 Task: Add an event with the title Casual Team Building Game, date '2024/05/21', time 7:50 AM to 9:50 AM, logged in from the account softage.10@softage.netand send the event invitation to softage.1@softage.net and softage.2@softage.net. Set a reminder for the event 1 hour before
Action: Mouse moved to (118, 135)
Screenshot: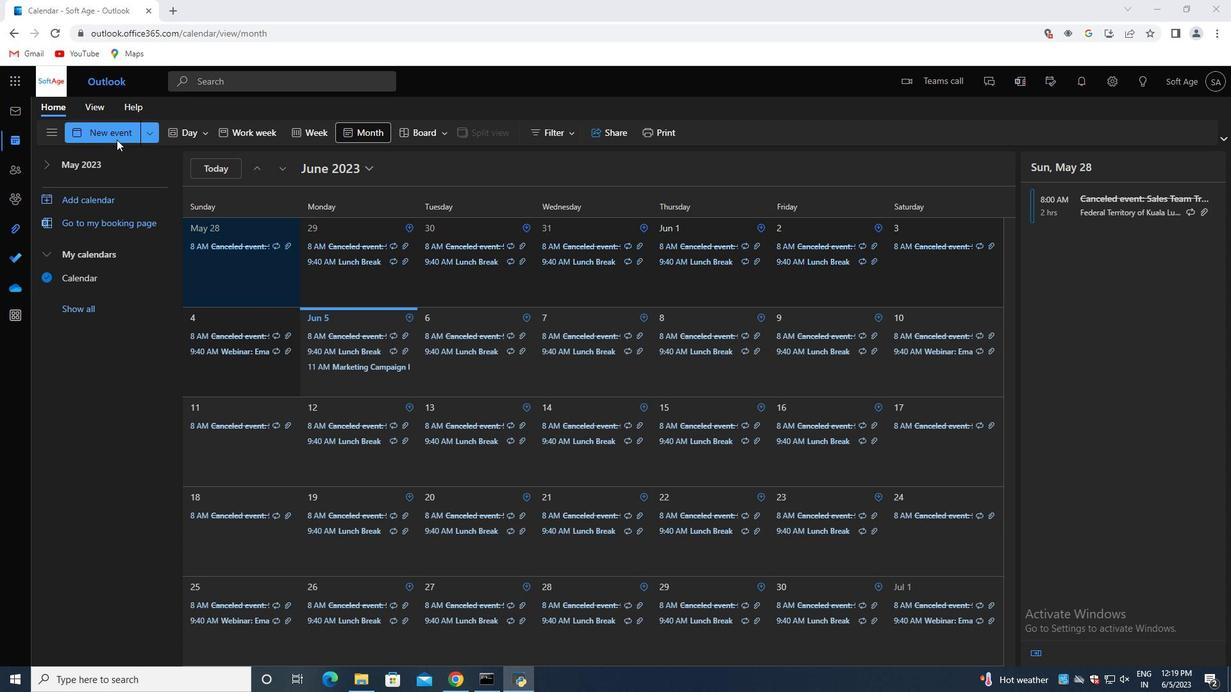 
Action: Mouse pressed left at (118, 135)
Screenshot: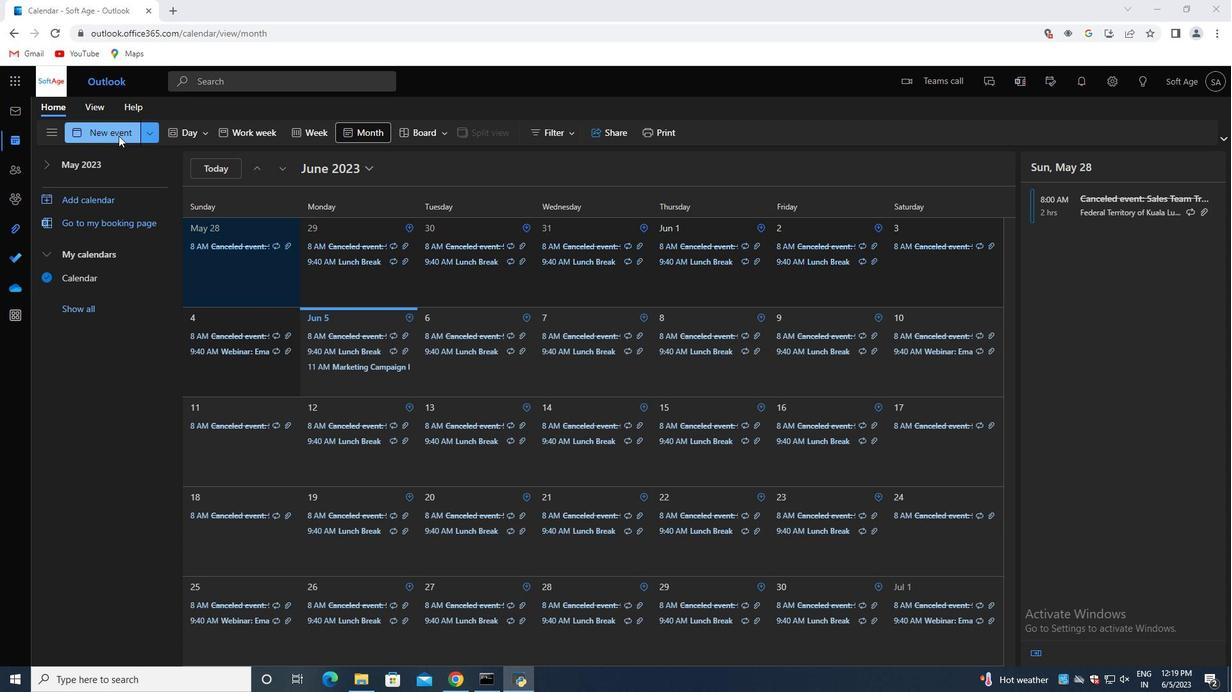 
Action: Mouse moved to (341, 214)
Screenshot: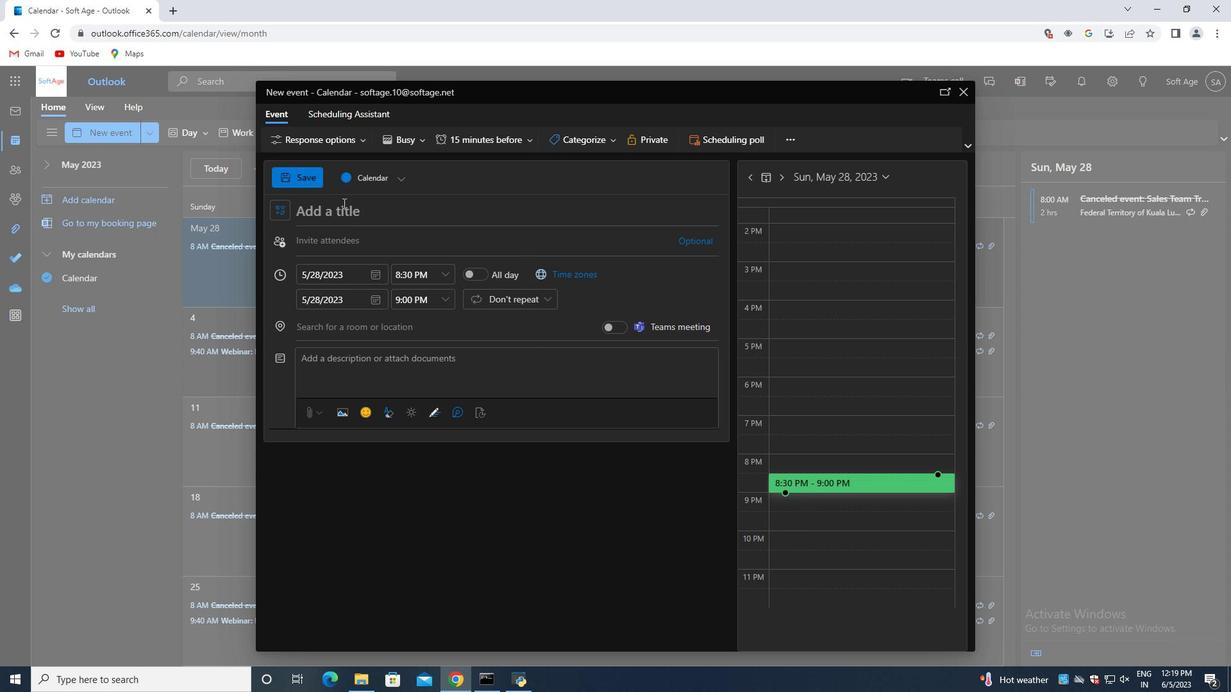
Action: Mouse pressed left at (341, 214)
Screenshot: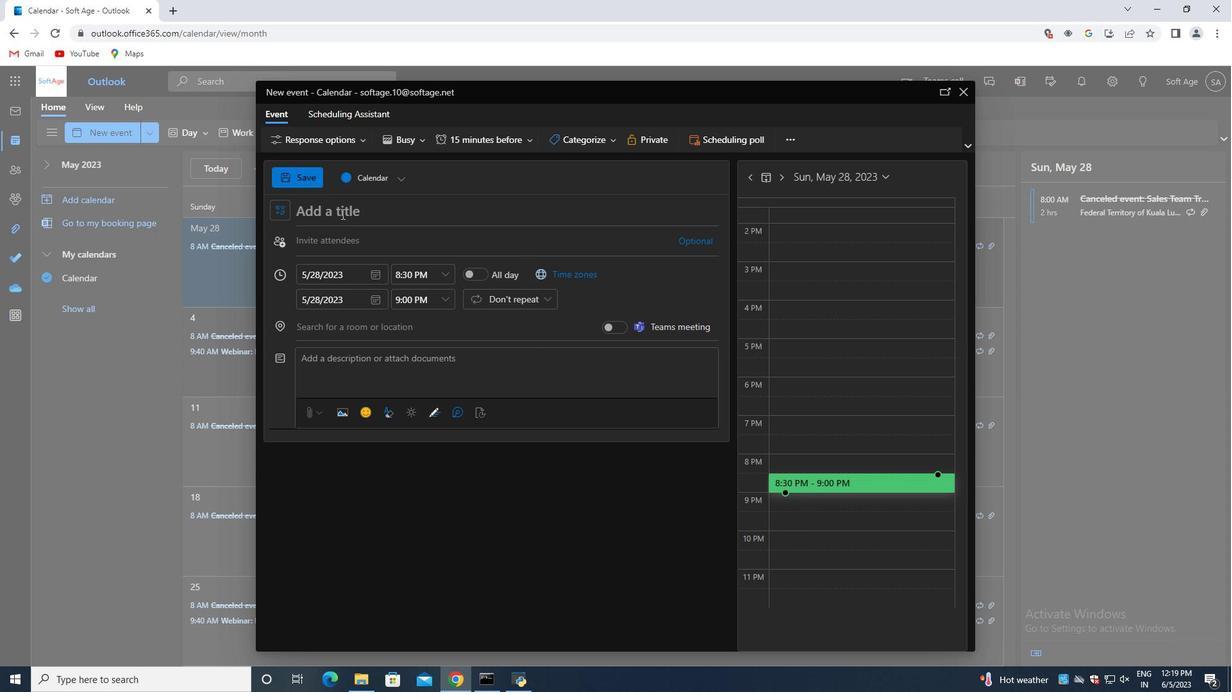 
Action: Key pressed <Key.shift>Casual<Key.space><Key.shift>Team<Key.space><Key.shift><Key.shift><Key.shift><Key.shift><Key.shift><Key.shift><Key.shift><Key.shift><Key.shift><Key.shift><Key.shift><Key.shift><Key.shift><Key.shift><Key.shift><Key.shift><Key.shift><Key.shift><Key.shift><Key.shift><Key.shift><Key.shift><Key.shift><Key.shift><Key.shift><Key.shift><Key.shift><Key.shift><Key.shift><Key.shift><Key.shift><Key.shift><Key.shift><Key.shift><Key.shift><Key.shift><Key.shift><Key.shift><Key.shift><Key.shift><Key.shift><Key.shift><Key.shift><Key.shift><Key.shift><Key.shift><Key.shift><Key.shift><Key.shift><Key.shift><Key.shift><Key.shift><Key.shift><Key.shift><Key.shift><Key.shift><Key.shift>Building<Key.space><Key.shift>Game
Screenshot: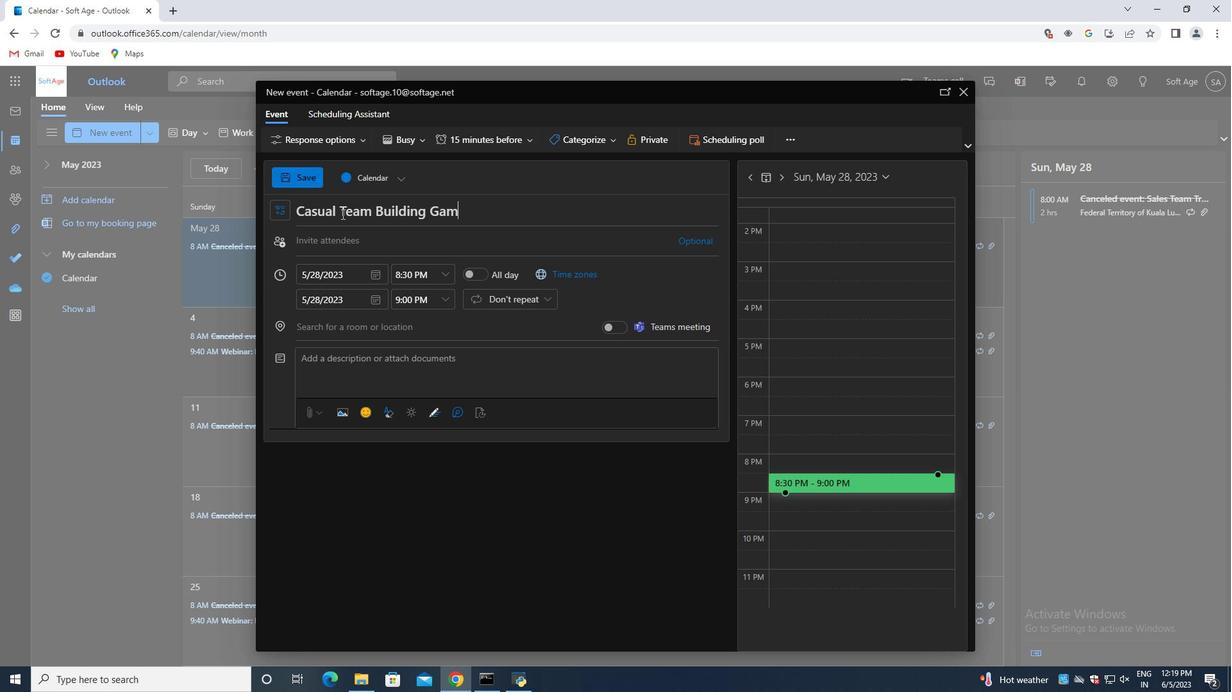 
Action: Mouse moved to (377, 275)
Screenshot: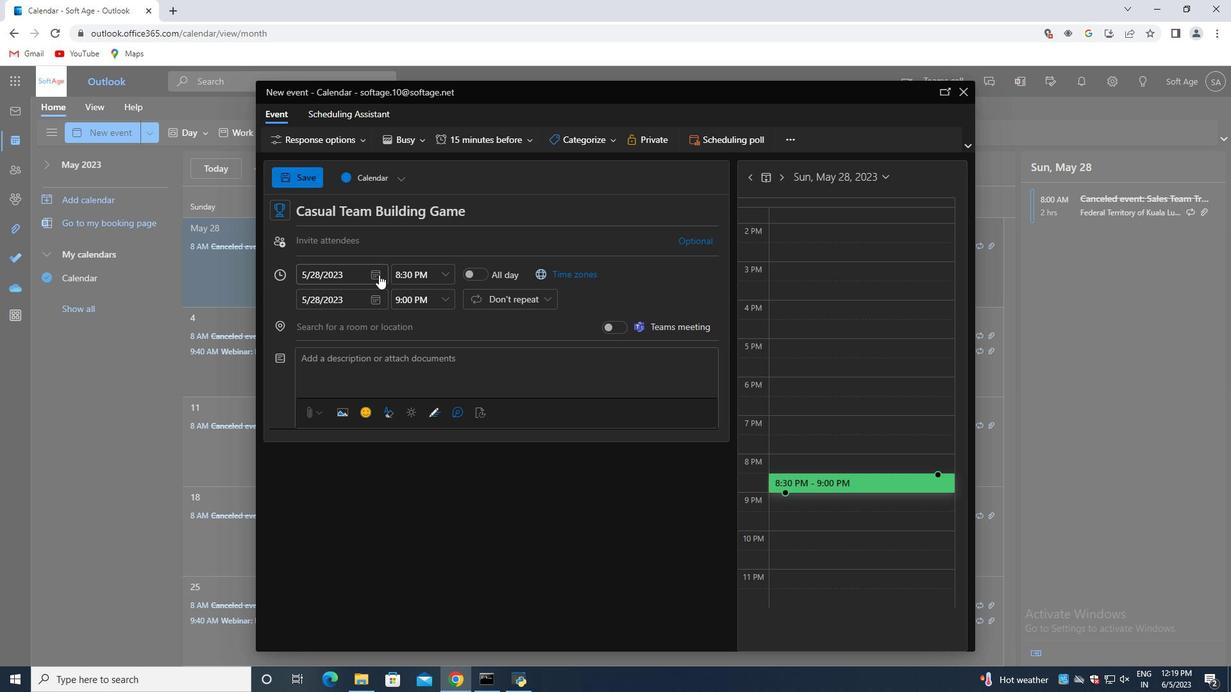 
Action: Mouse pressed left at (377, 275)
Screenshot: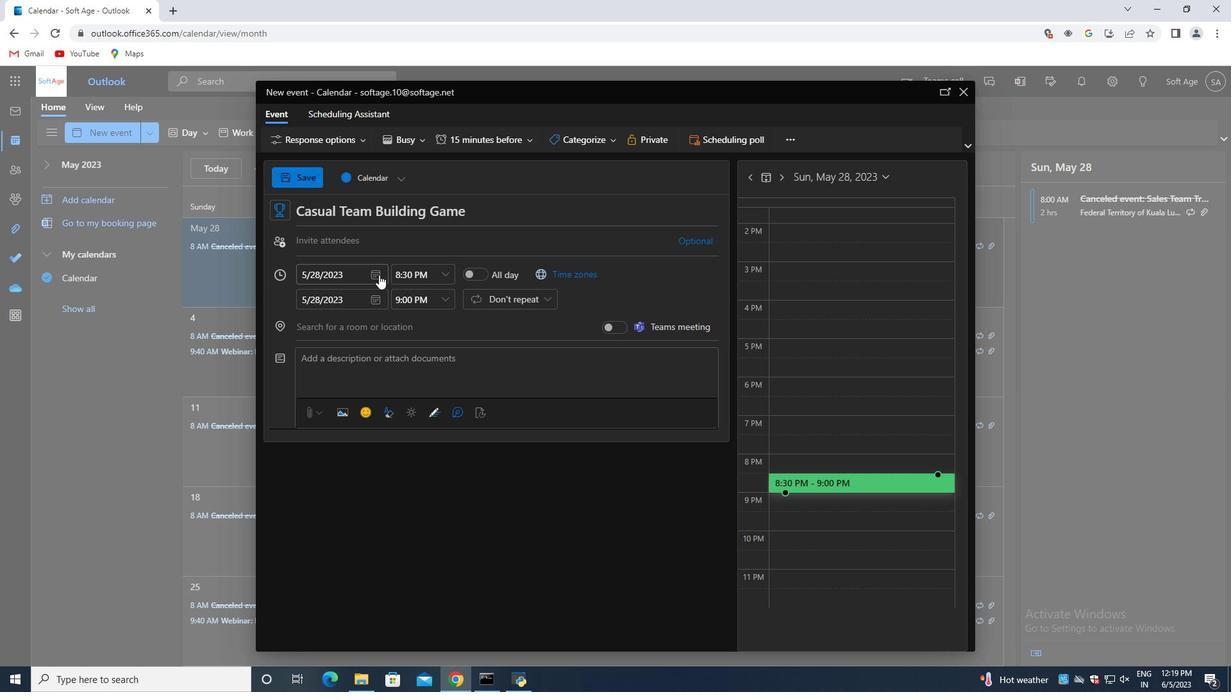 
Action: Mouse moved to (423, 302)
Screenshot: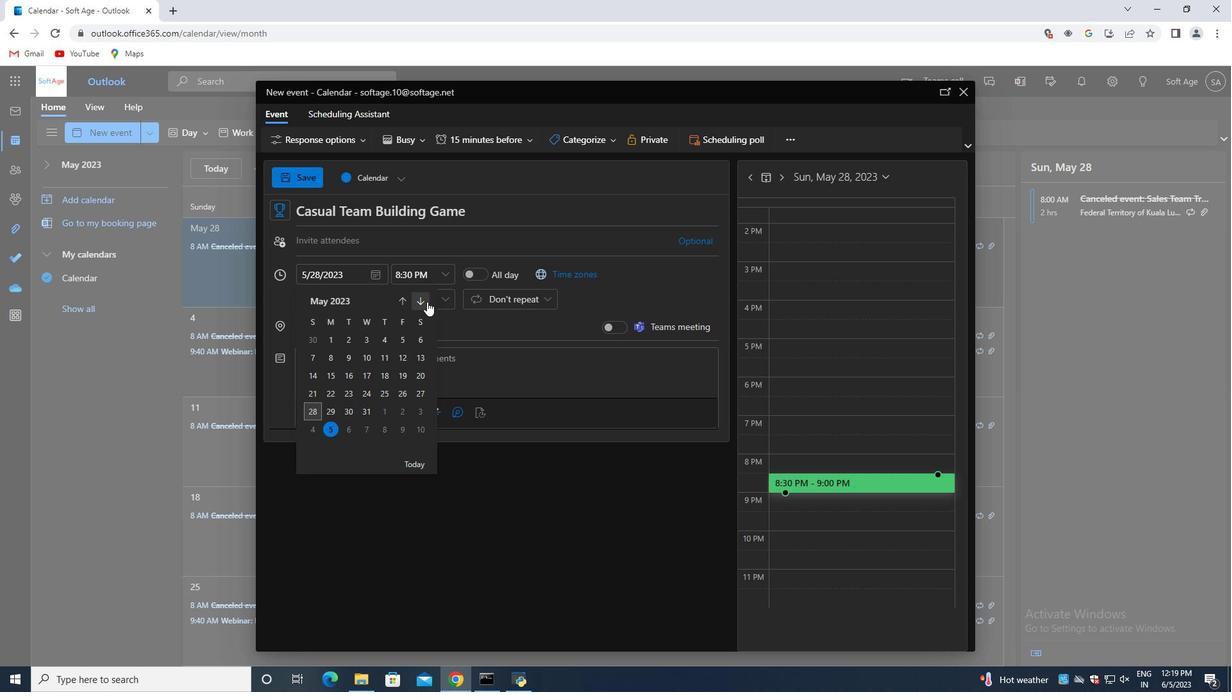 
Action: Mouse pressed left at (423, 302)
Screenshot: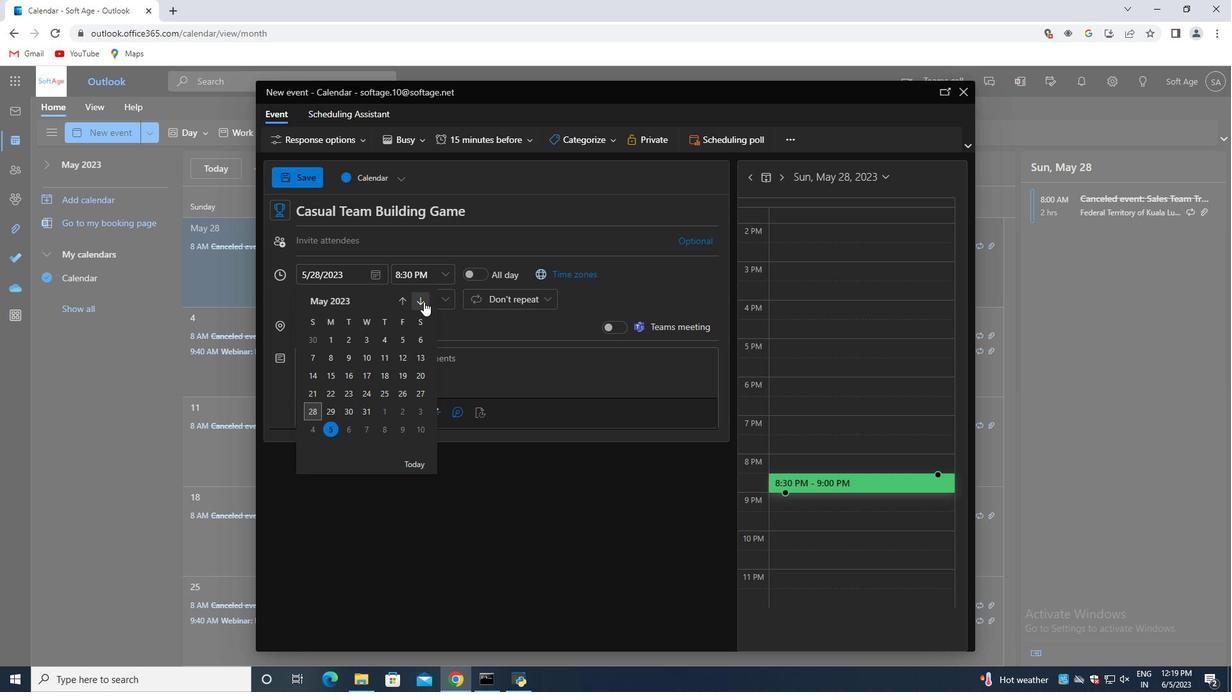 
Action: Mouse pressed left at (423, 302)
Screenshot: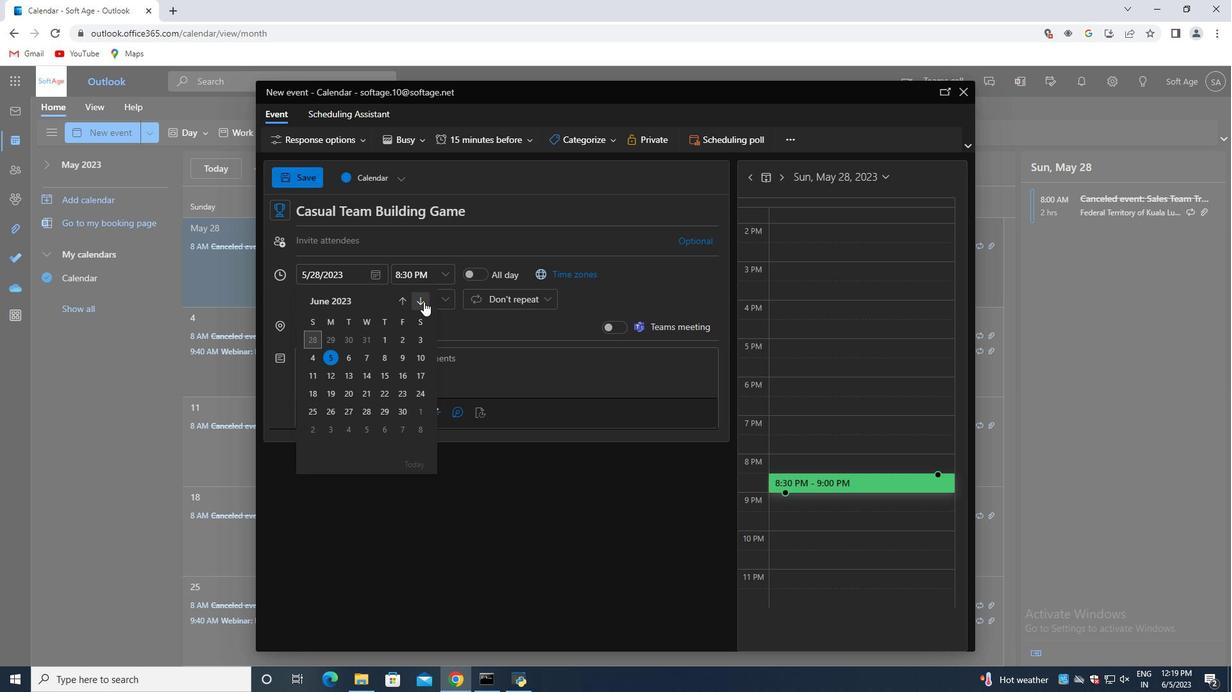 
Action: Mouse pressed left at (423, 302)
Screenshot: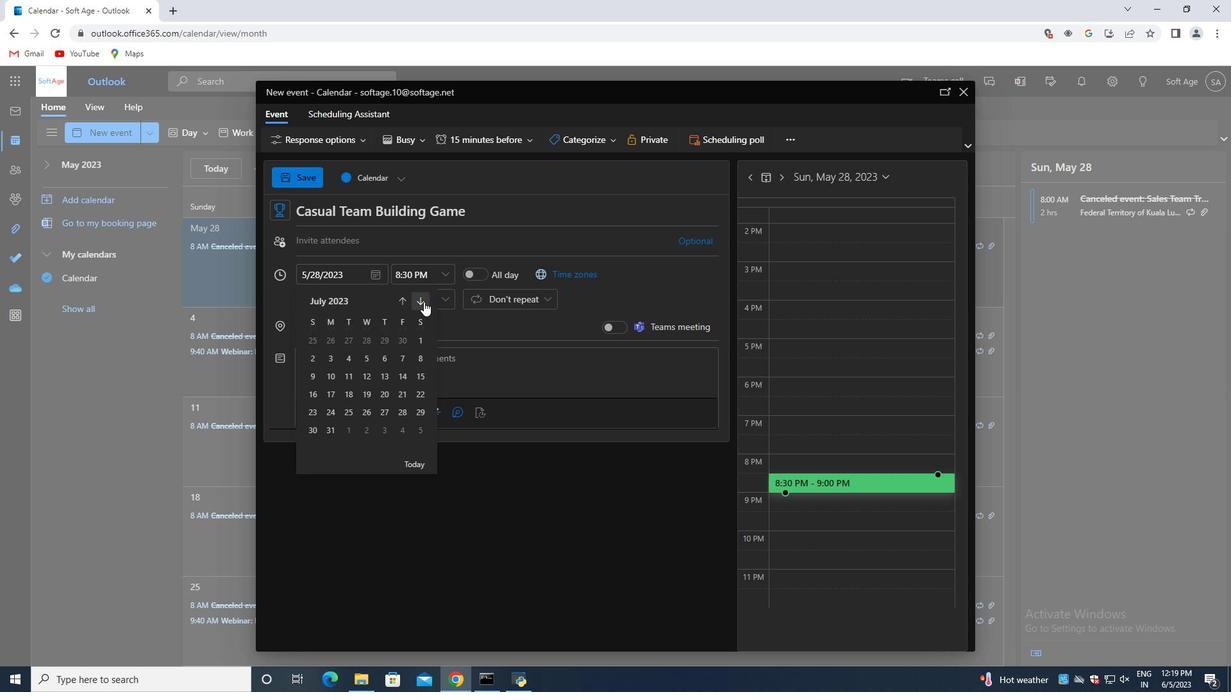 
Action: Mouse pressed left at (423, 302)
Screenshot: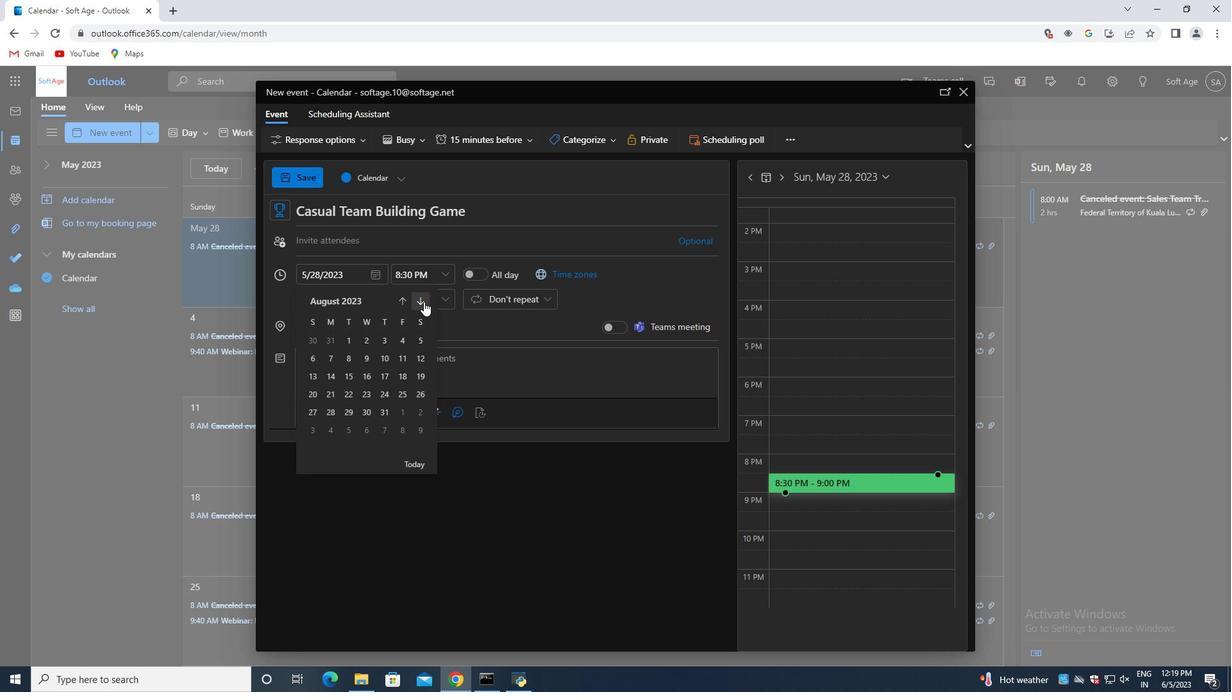 
Action: Mouse pressed left at (423, 302)
Screenshot: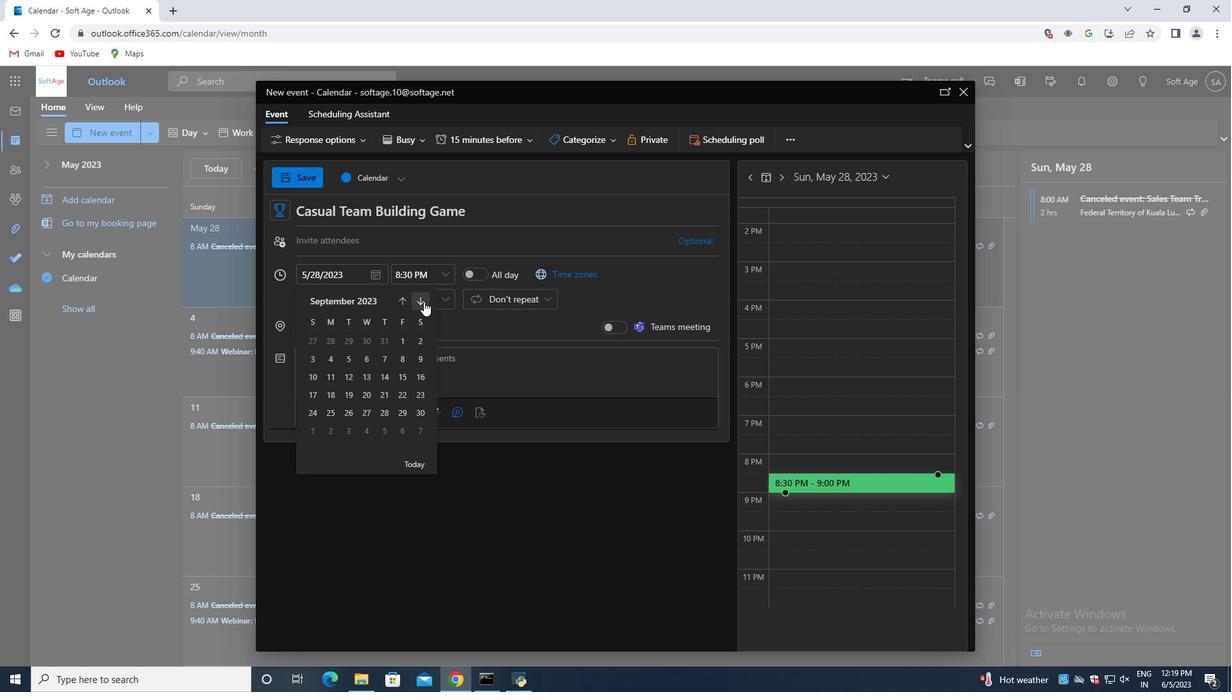 
Action: Mouse pressed left at (423, 302)
Screenshot: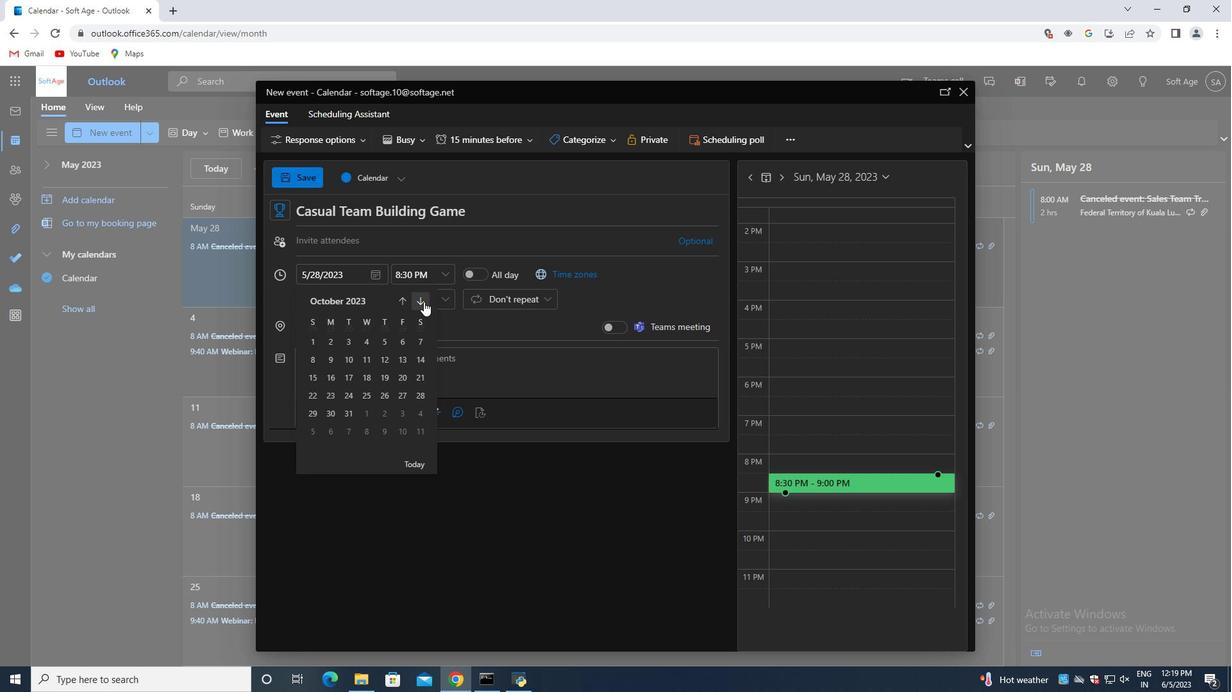 
Action: Mouse pressed left at (423, 302)
Screenshot: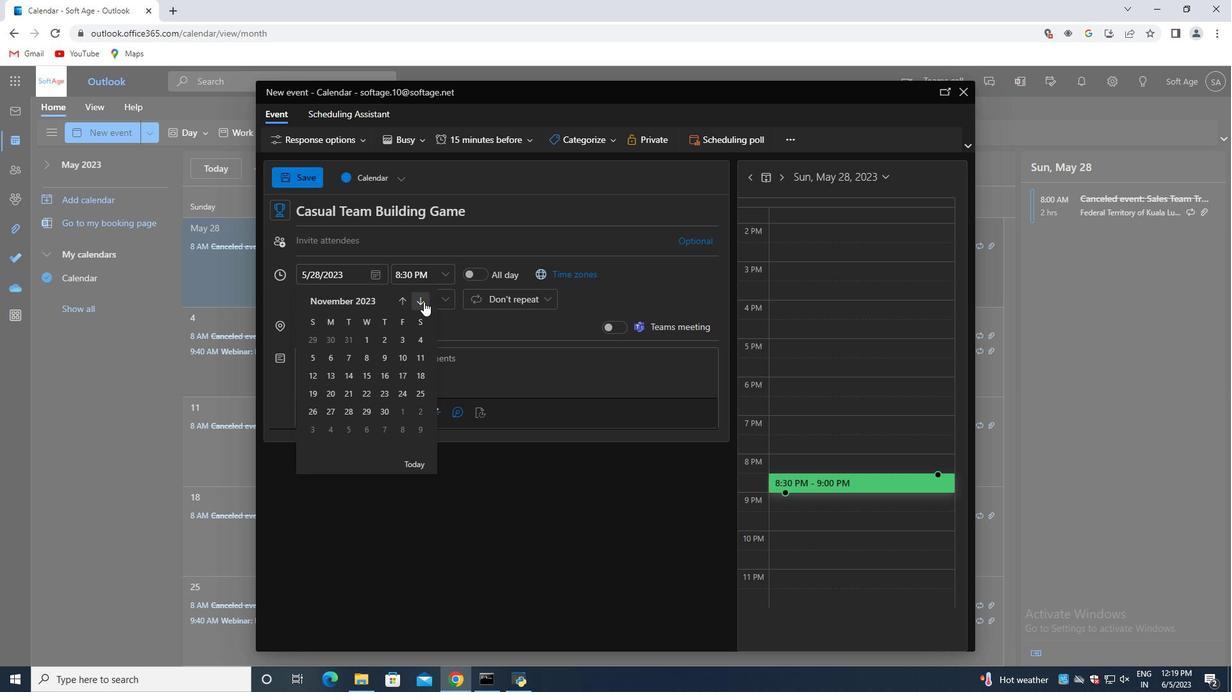 
Action: Mouse pressed left at (423, 302)
Screenshot: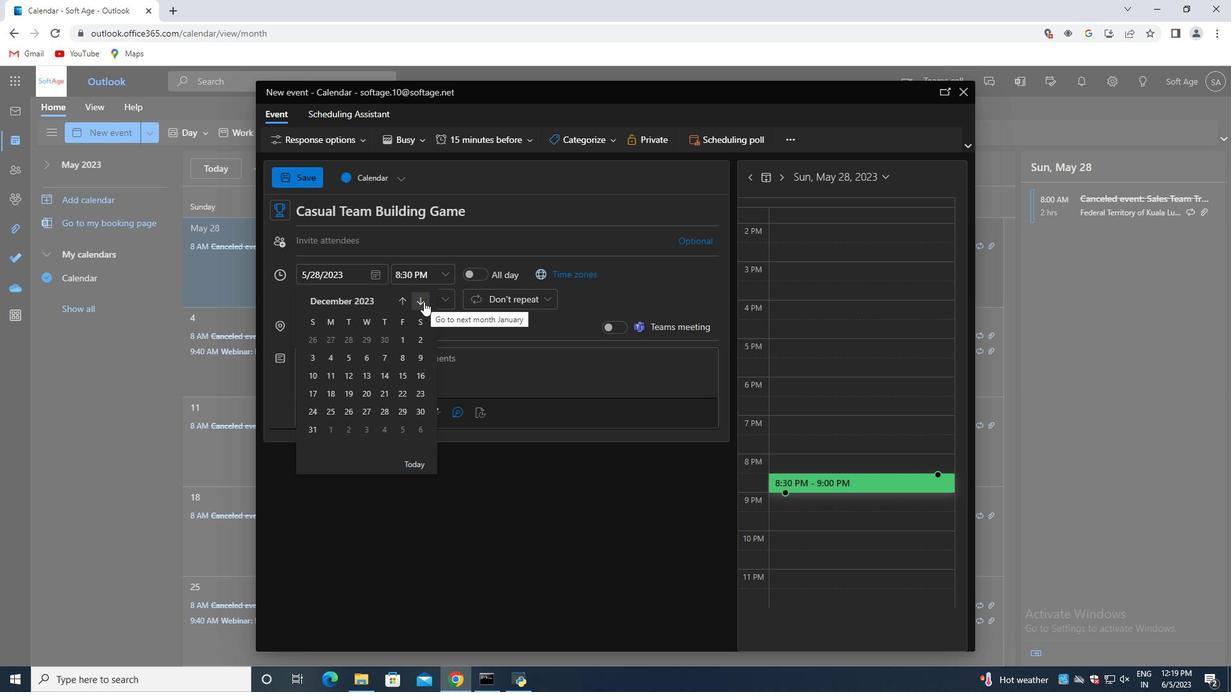 
Action: Mouse pressed left at (423, 302)
Screenshot: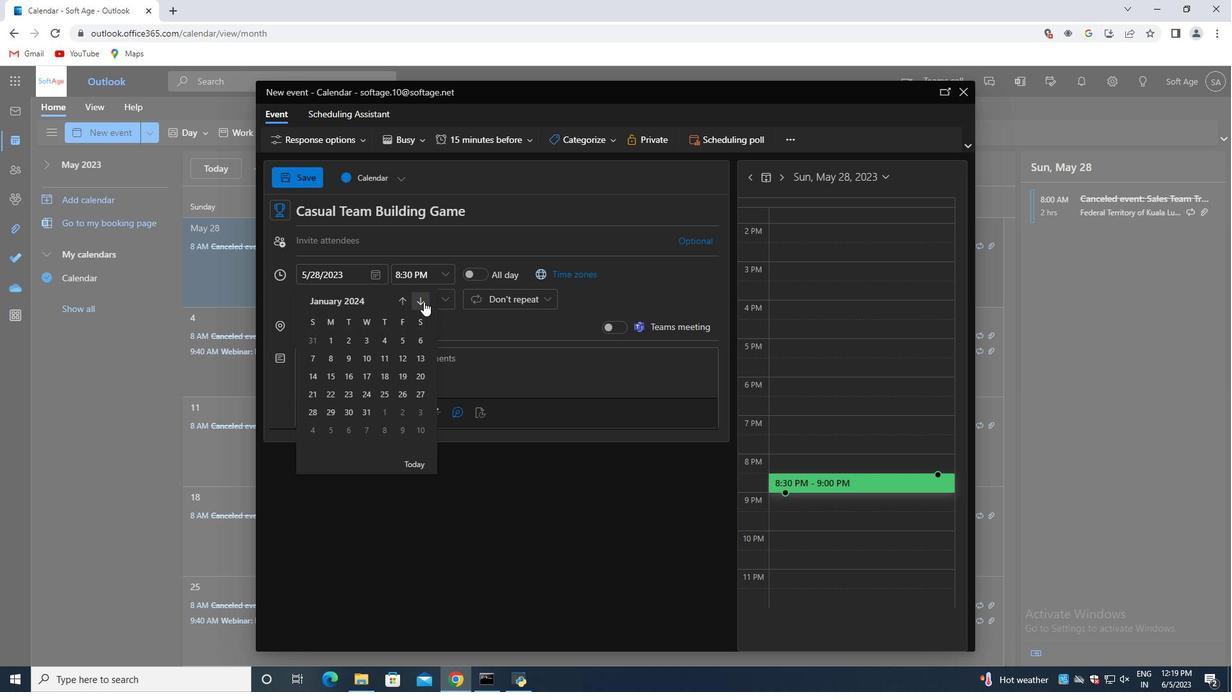 
Action: Mouse pressed left at (423, 302)
Screenshot: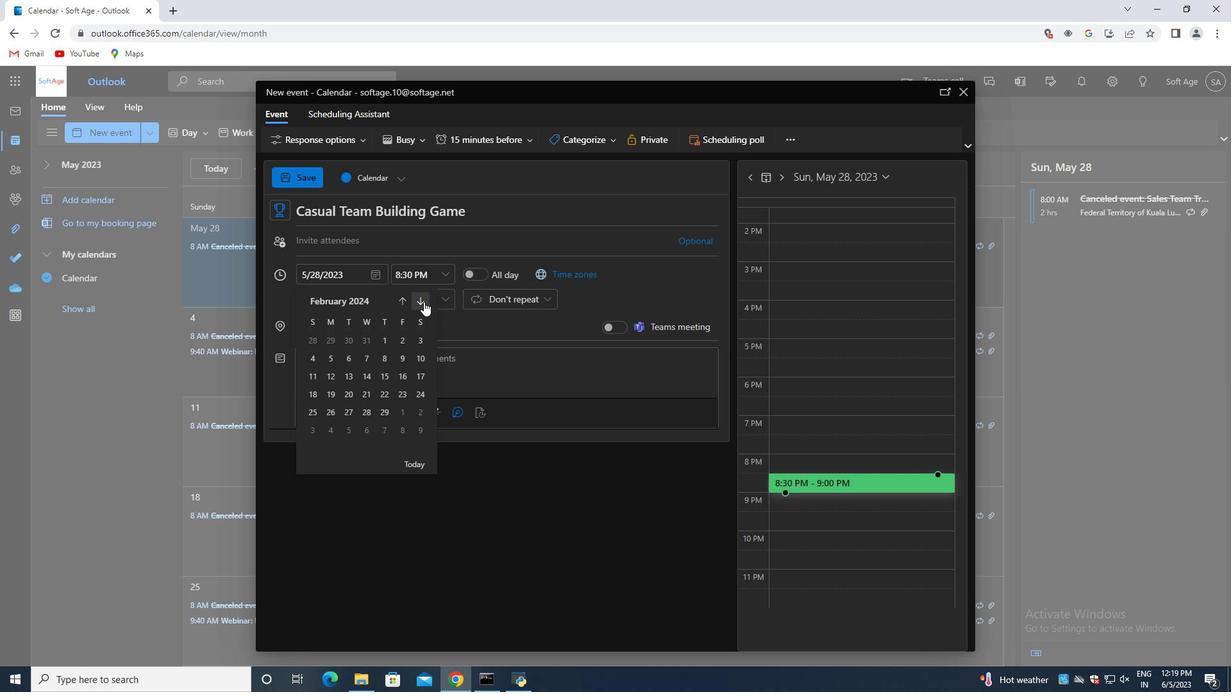 
Action: Mouse pressed left at (423, 302)
Screenshot: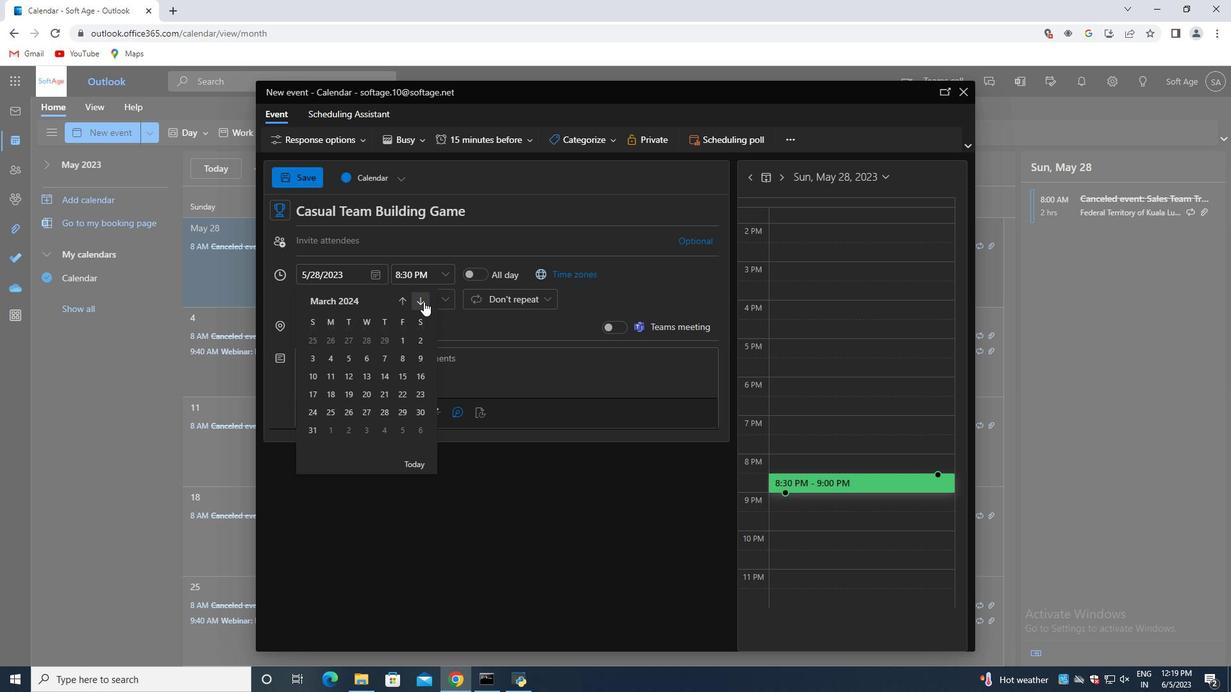 
Action: Mouse pressed left at (423, 302)
Screenshot: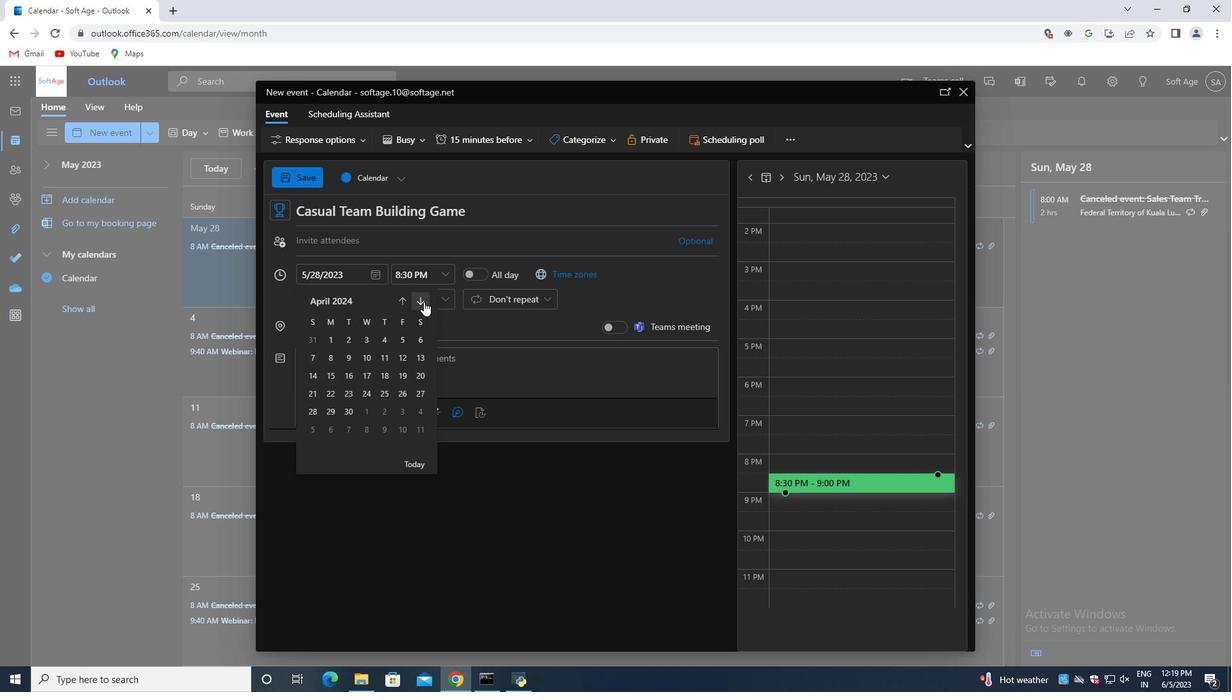 
Action: Mouse pressed left at (423, 302)
Screenshot: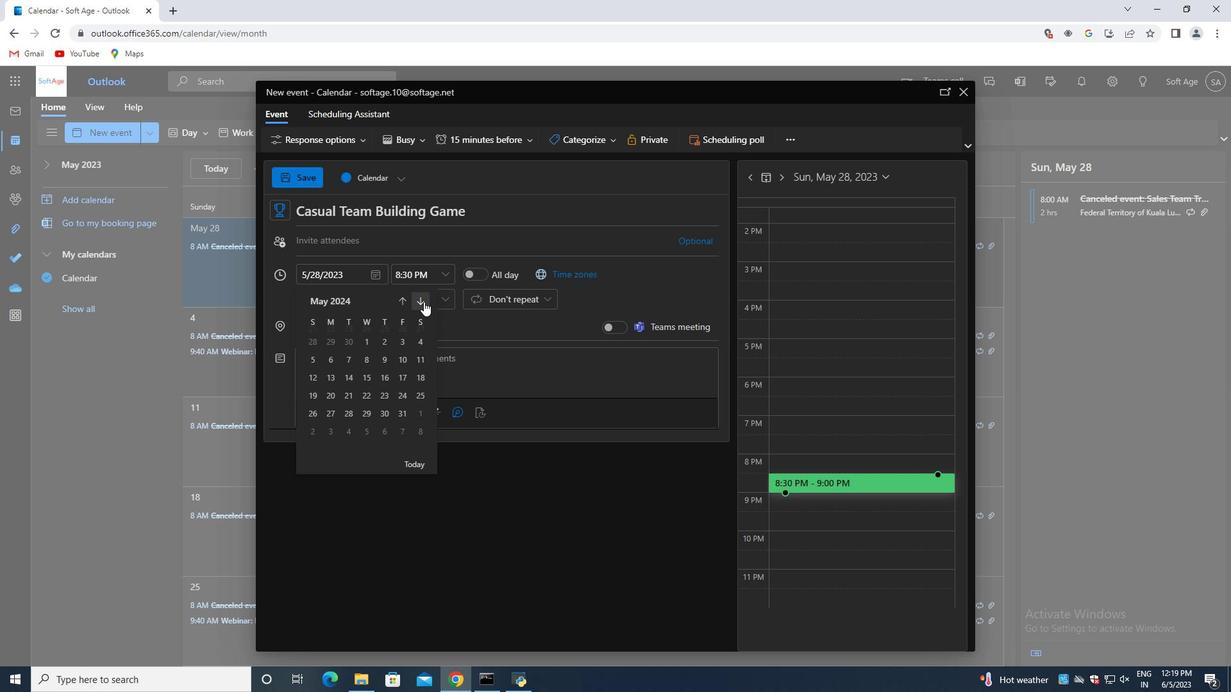 
Action: Mouse moved to (405, 297)
Screenshot: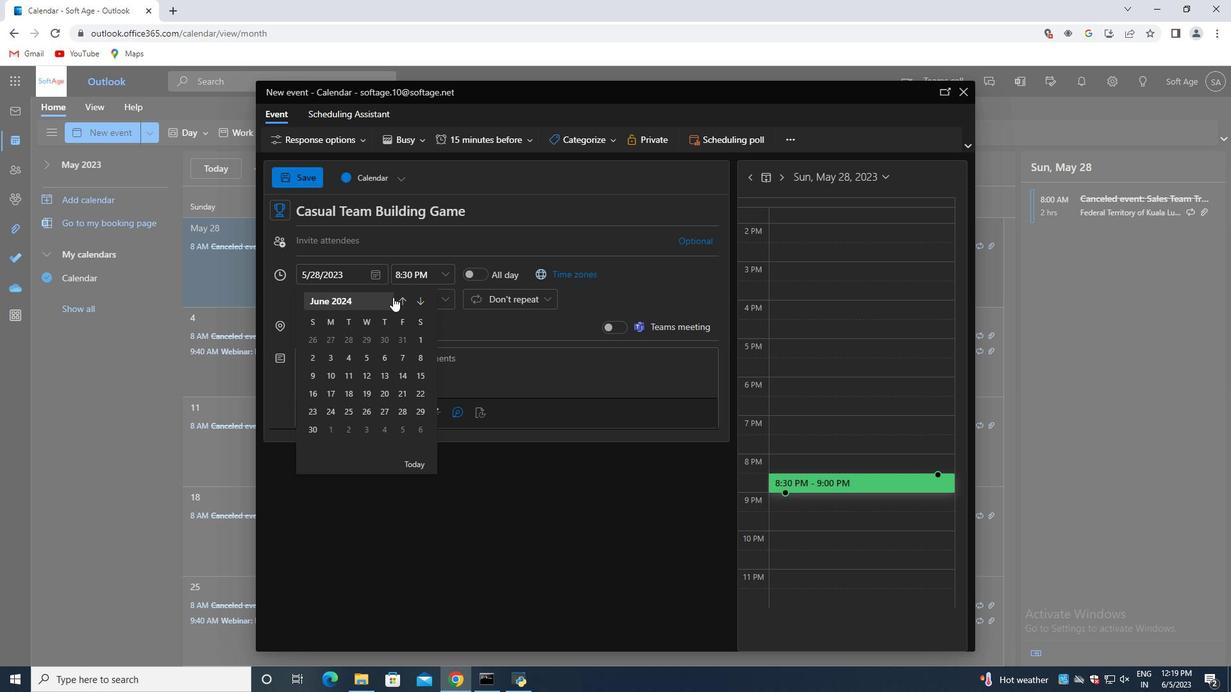 
Action: Mouse pressed left at (405, 297)
Screenshot: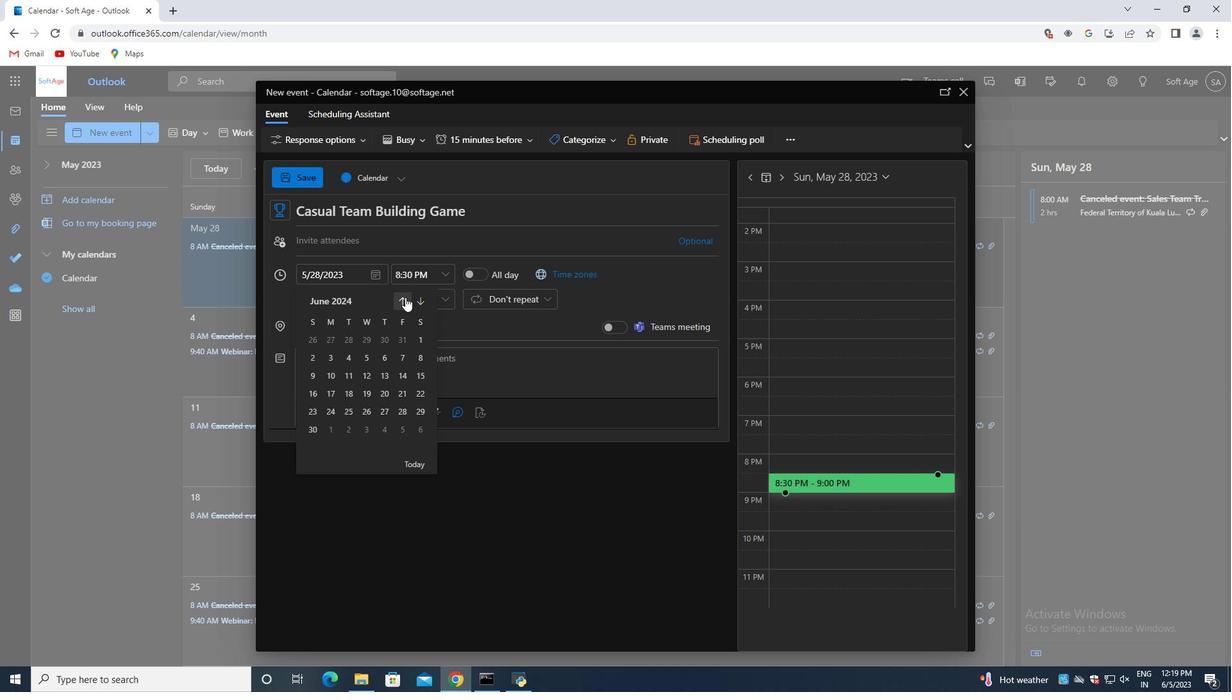 
Action: Mouse moved to (345, 393)
Screenshot: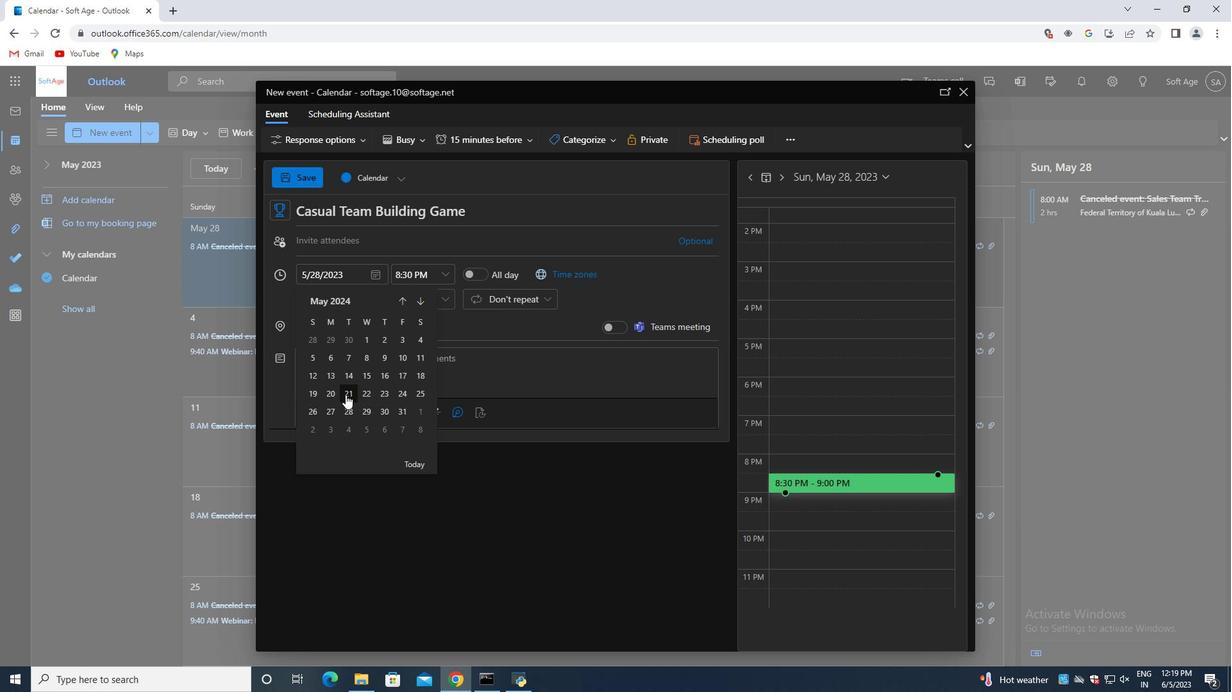 
Action: Mouse pressed left at (345, 393)
Screenshot: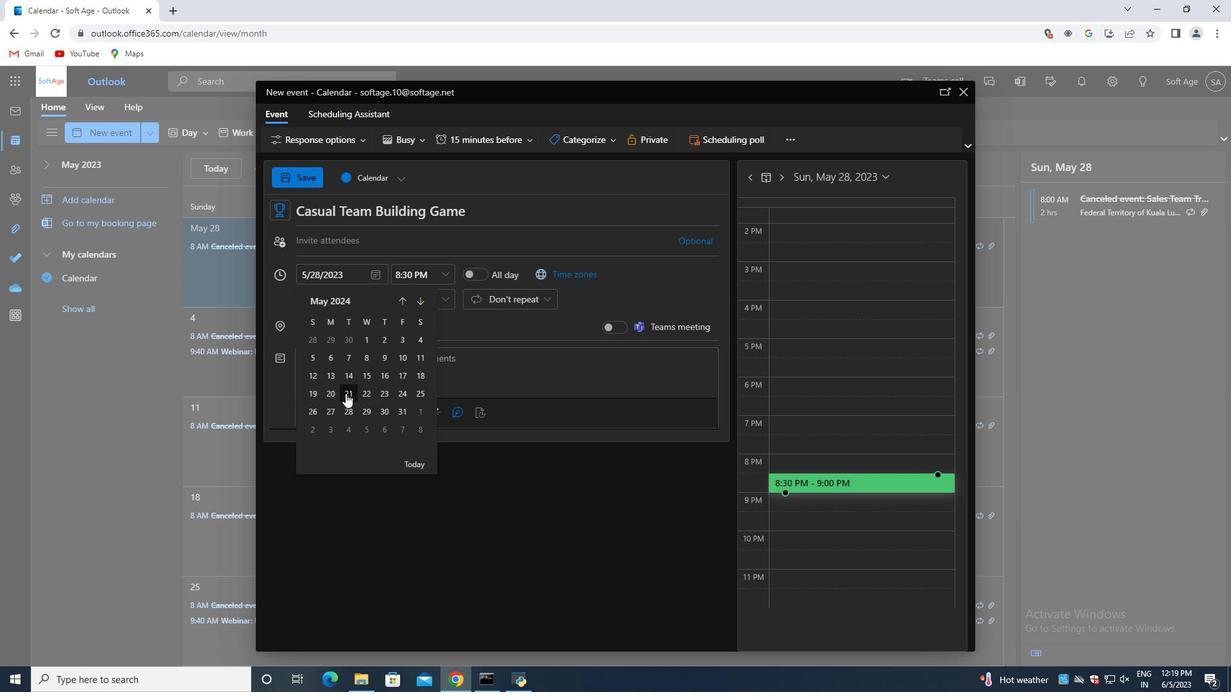 
Action: Mouse moved to (443, 275)
Screenshot: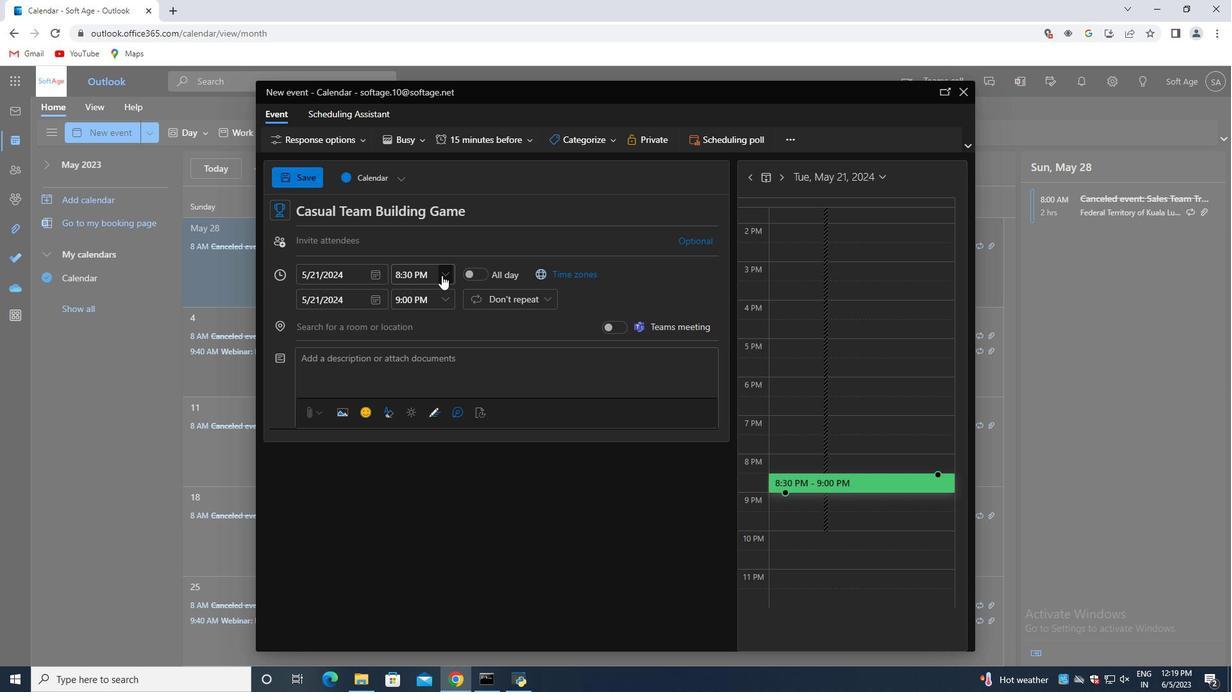 
Action: Mouse pressed left at (443, 275)
Screenshot: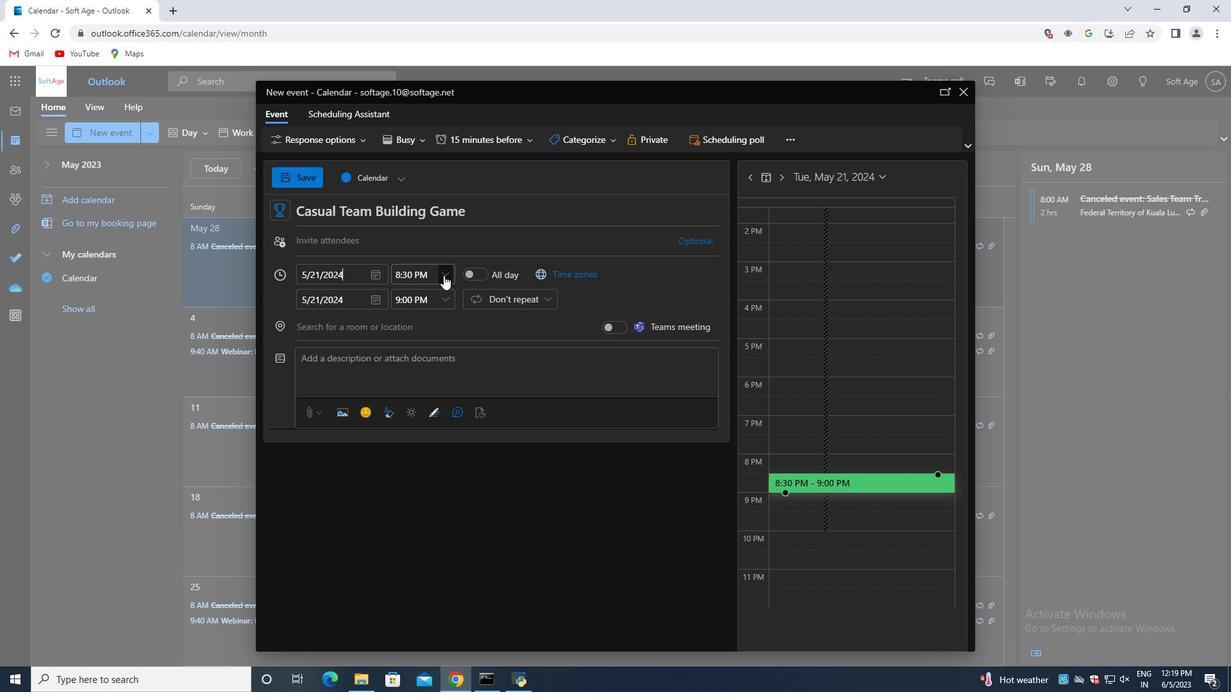 
Action: Mouse moved to (461, 290)
Screenshot: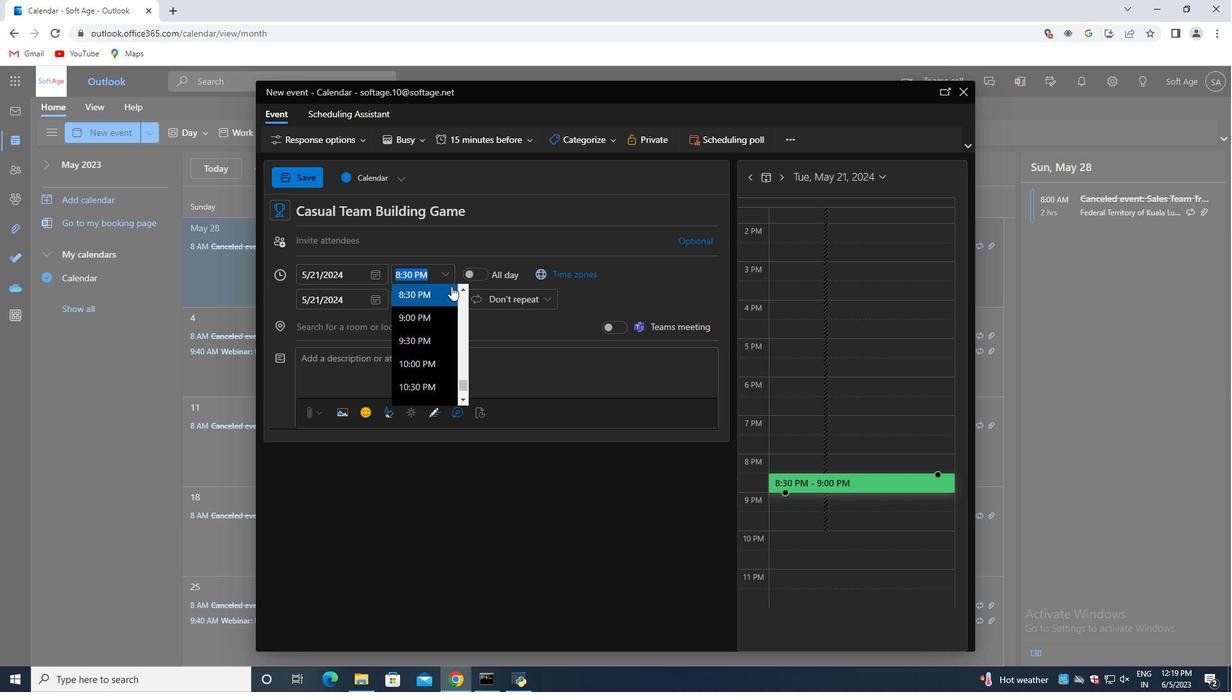 
Action: Mouse pressed left at (461, 290)
Screenshot: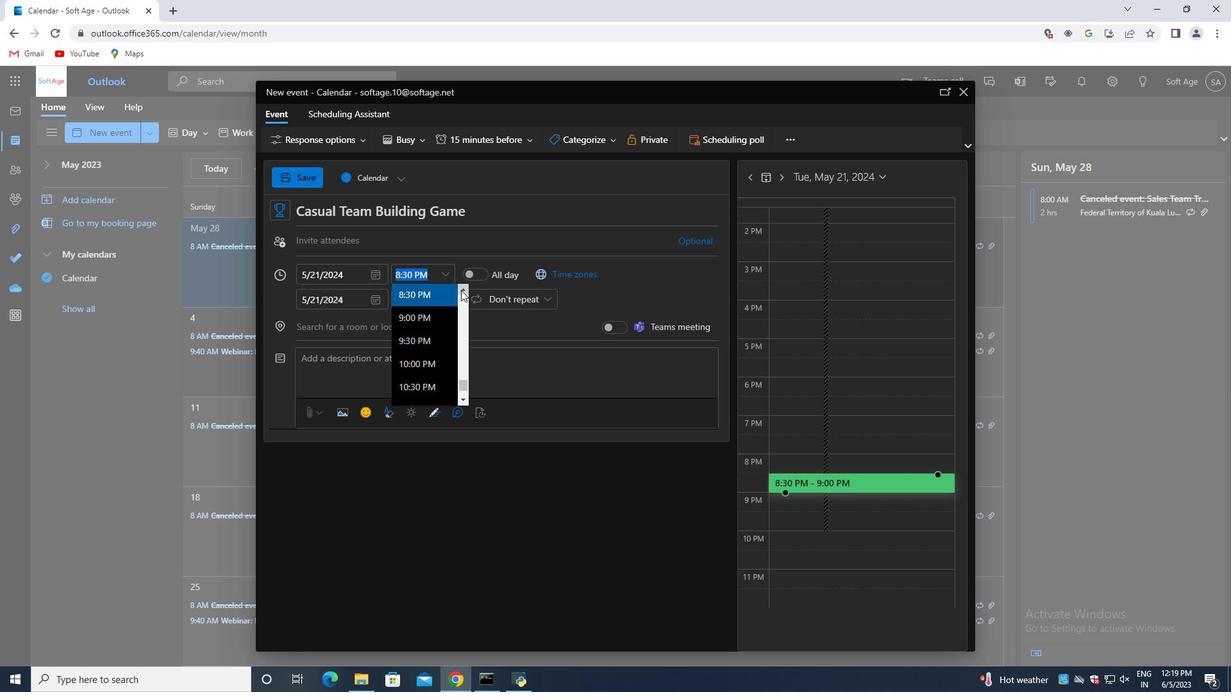 
Action: Mouse moved to (461, 289)
Screenshot: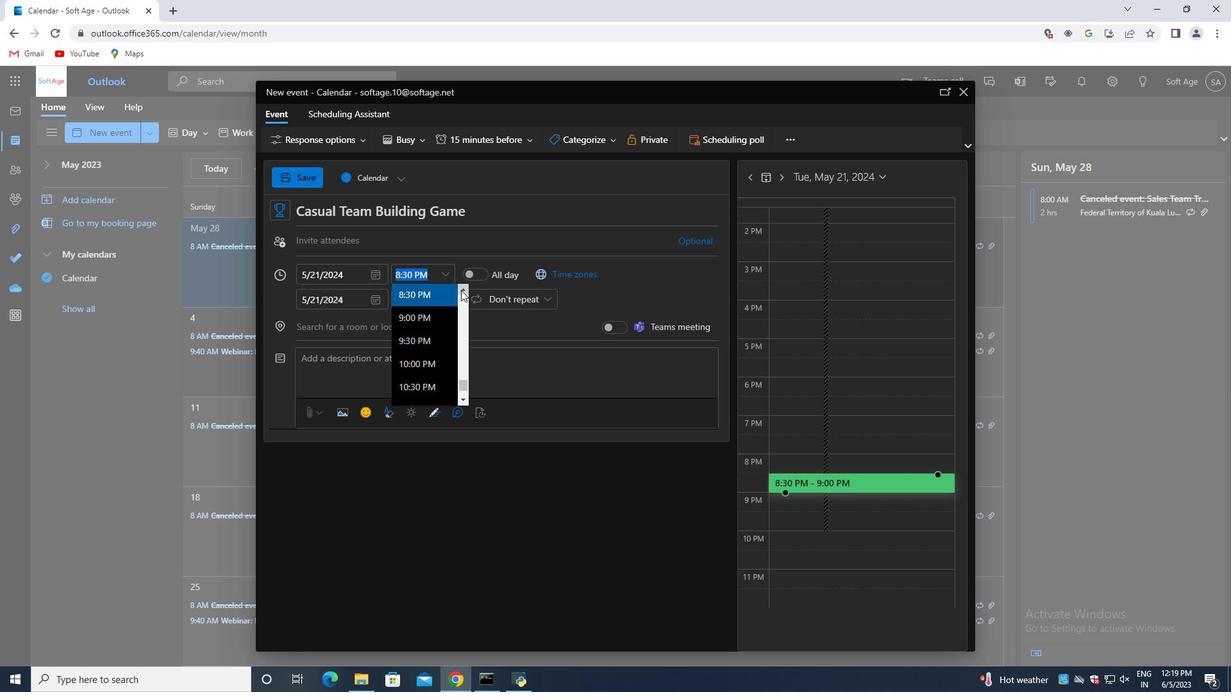 
Action: Mouse pressed left at (461, 289)
Screenshot: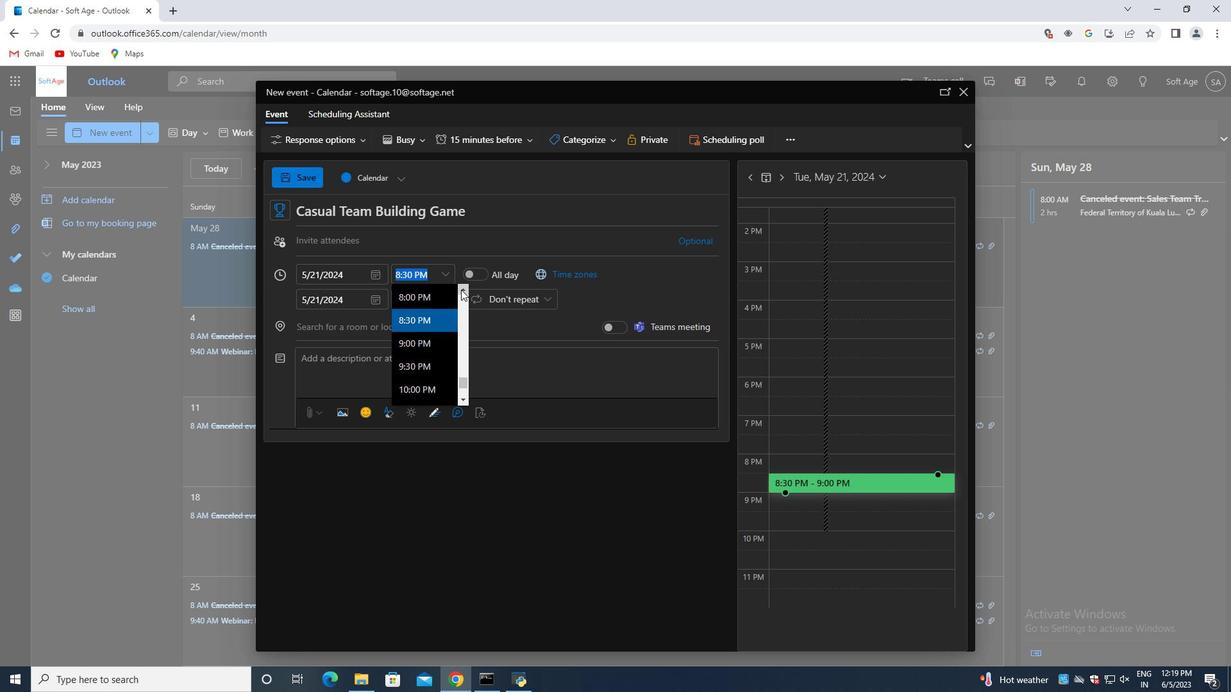 
Action: Mouse pressed left at (461, 289)
Screenshot: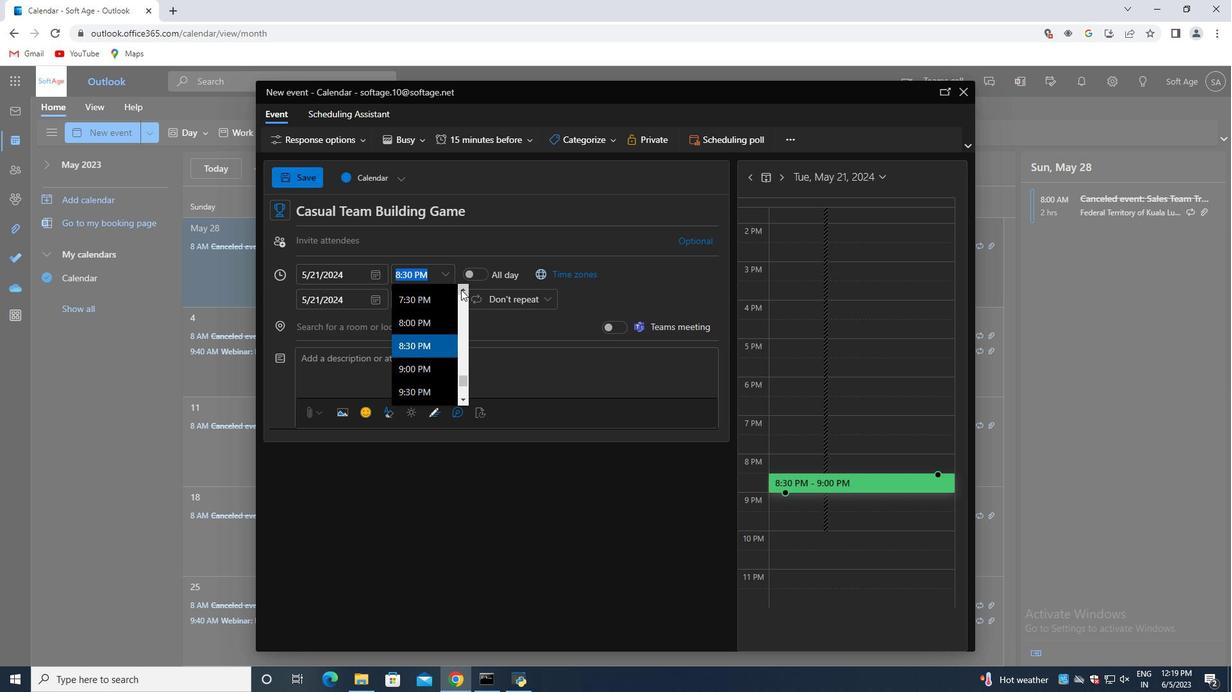 
Action: Mouse pressed left at (461, 289)
Screenshot: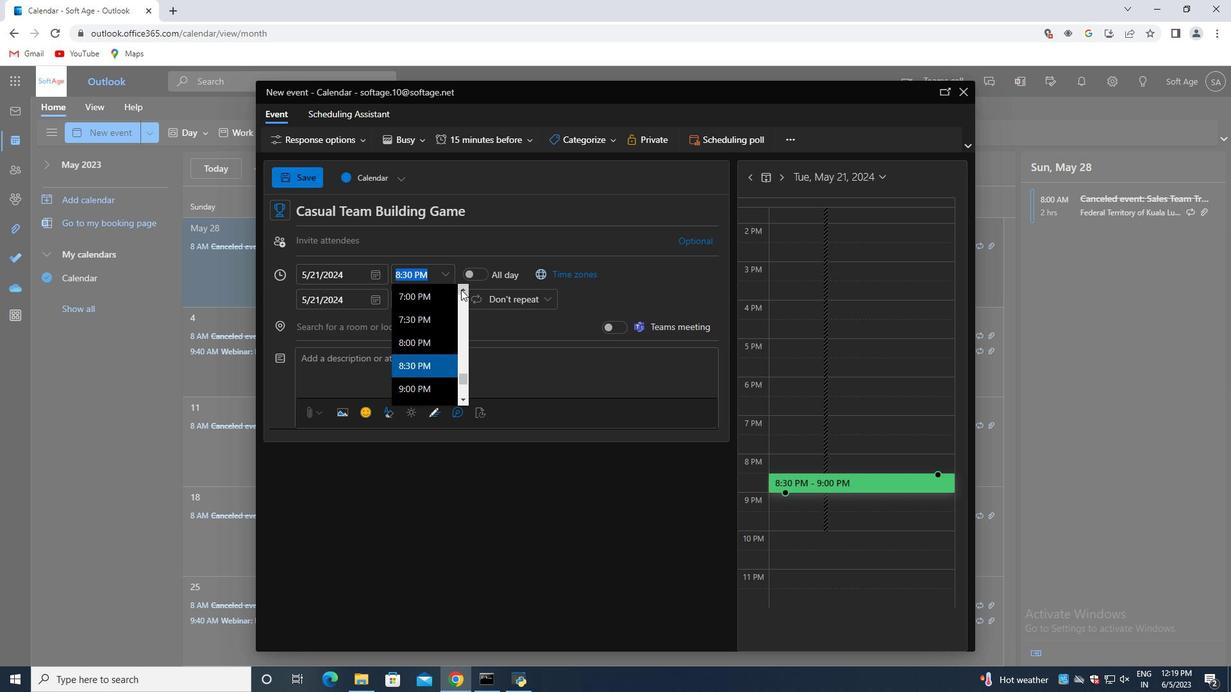 
Action: Mouse pressed left at (461, 289)
Screenshot: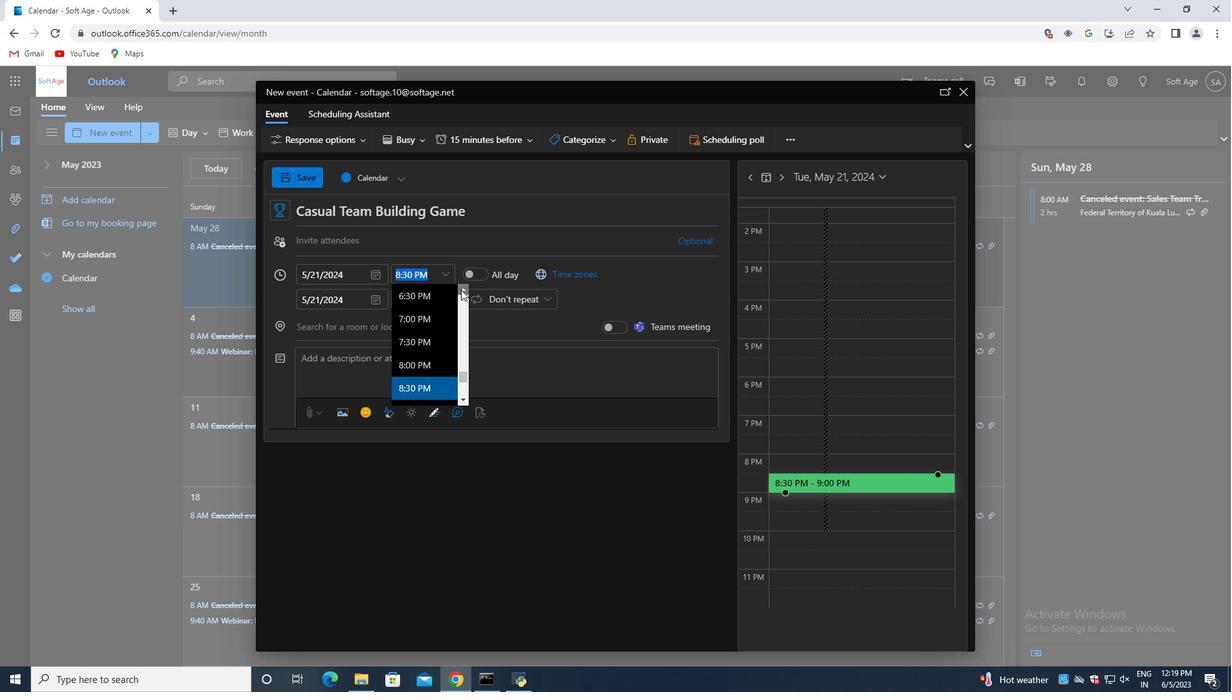
Action: Mouse pressed left at (461, 289)
Screenshot: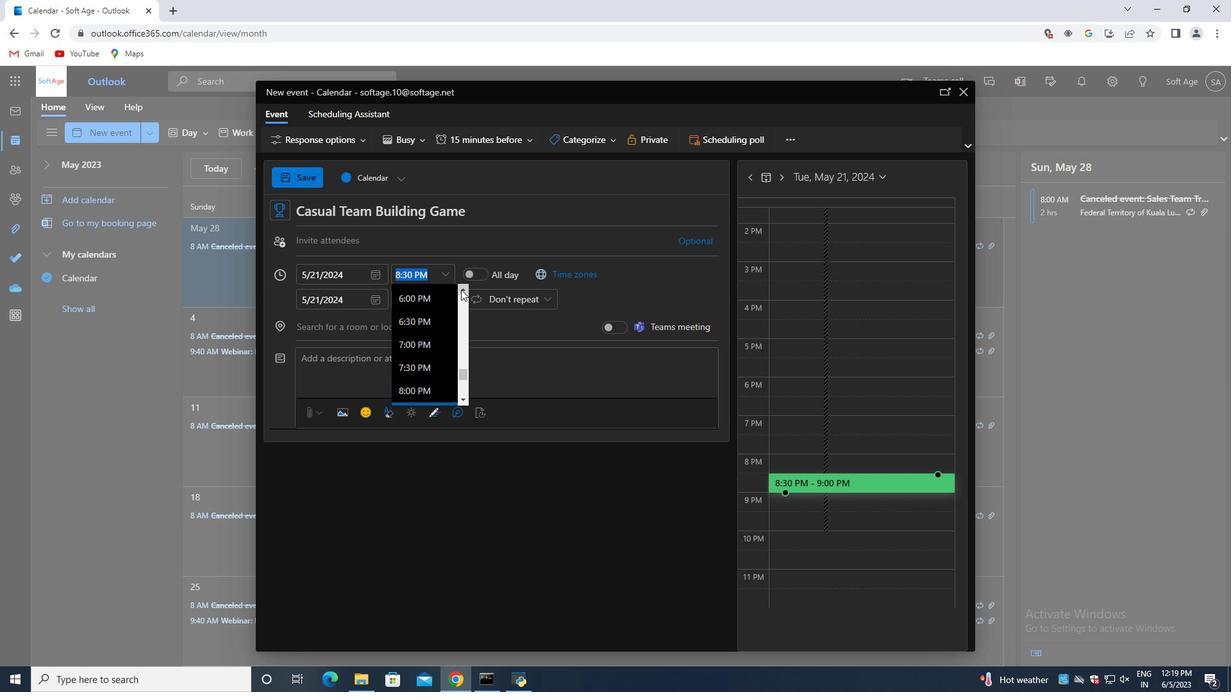 
Action: Mouse pressed left at (461, 289)
Screenshot: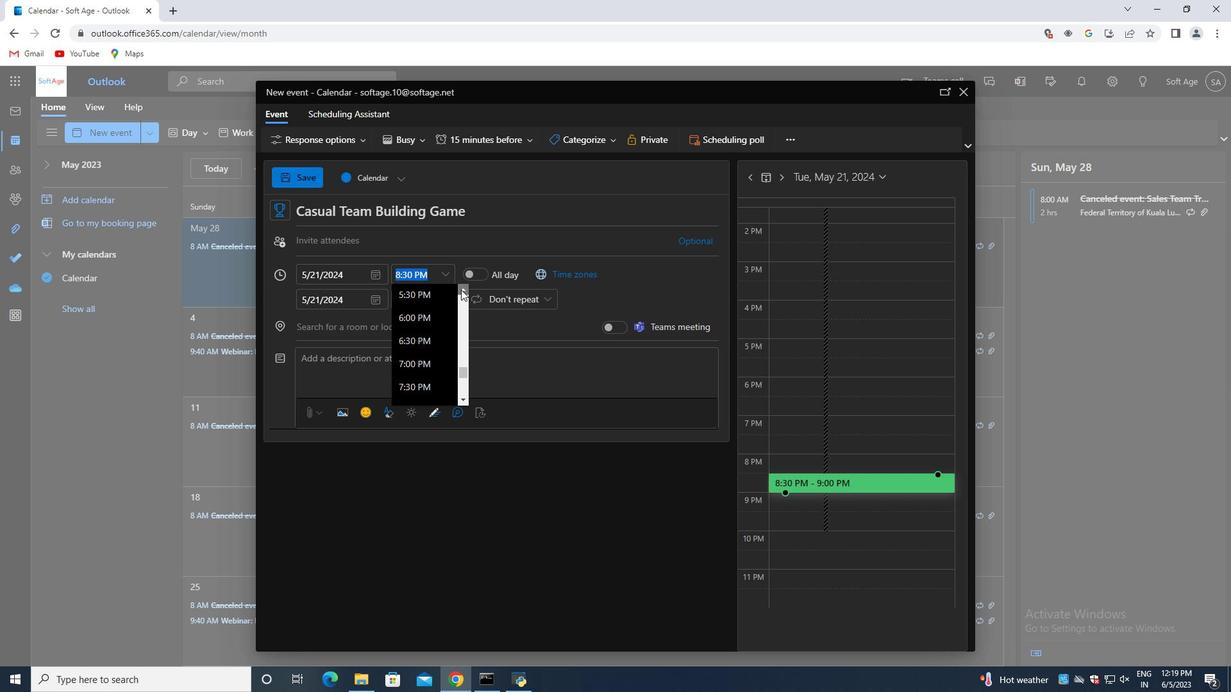 
Action: Mouse pressed left at (461, 289)
Screenshot: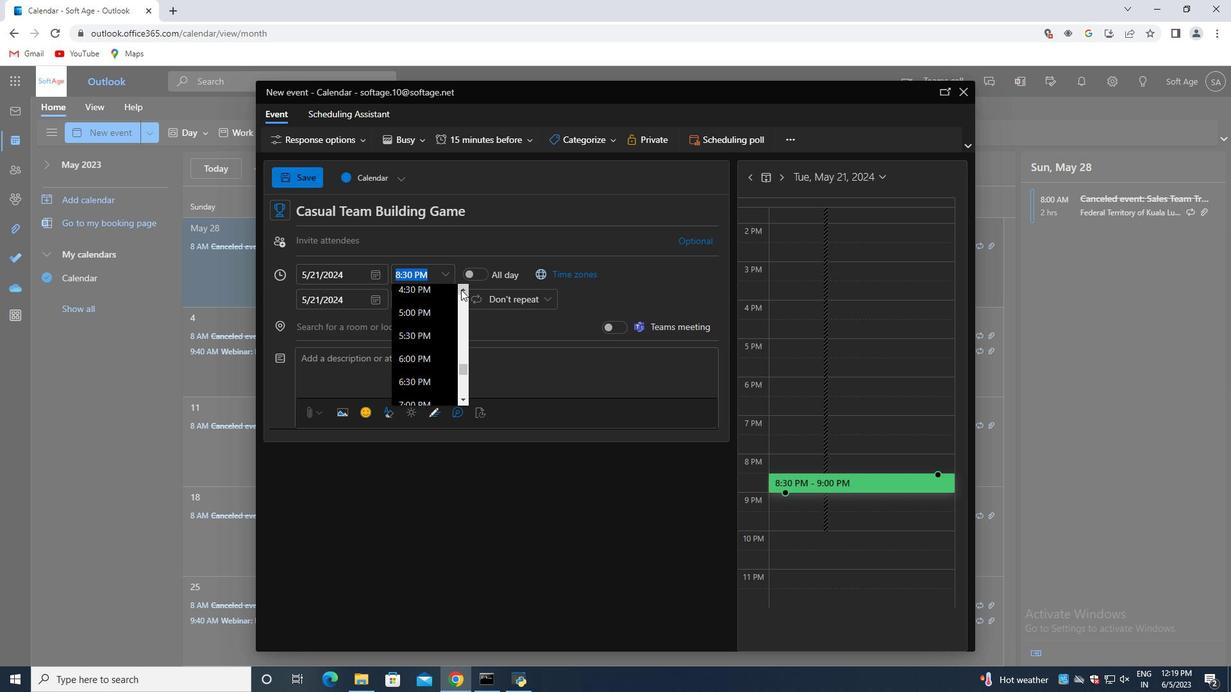 
Action: Mouse pressed left at (461, 289)
Screenshot: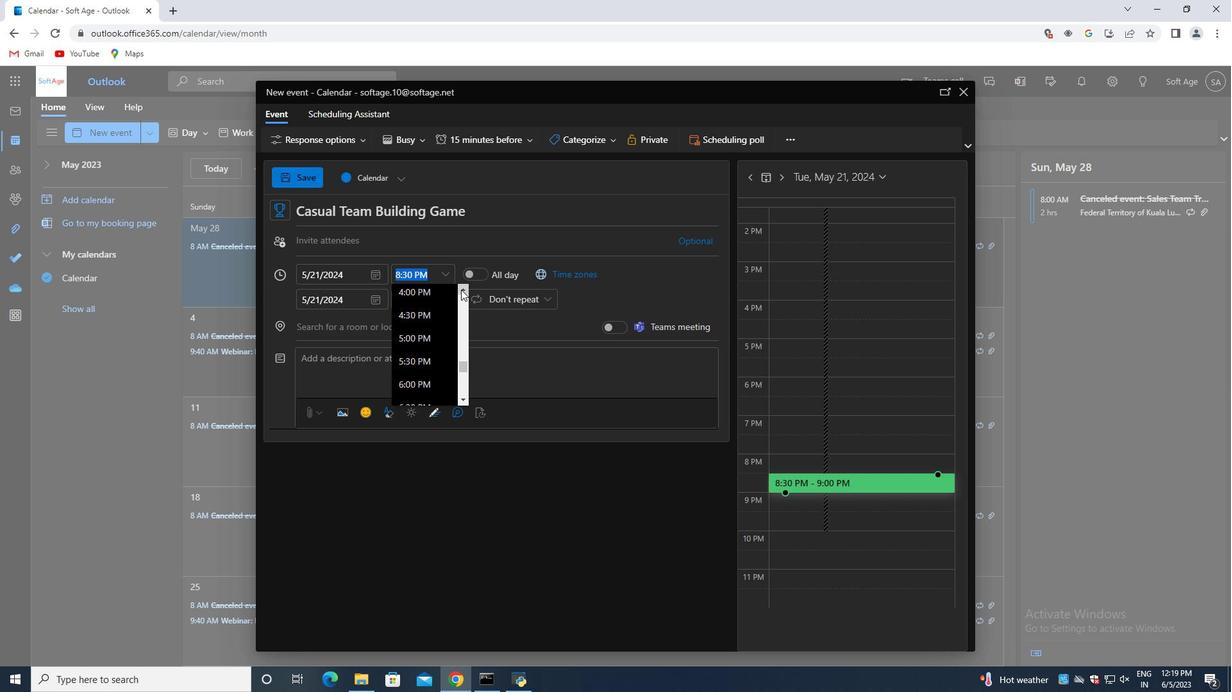 
Action: Mouse pressed left at (461, 289)
Screenshot: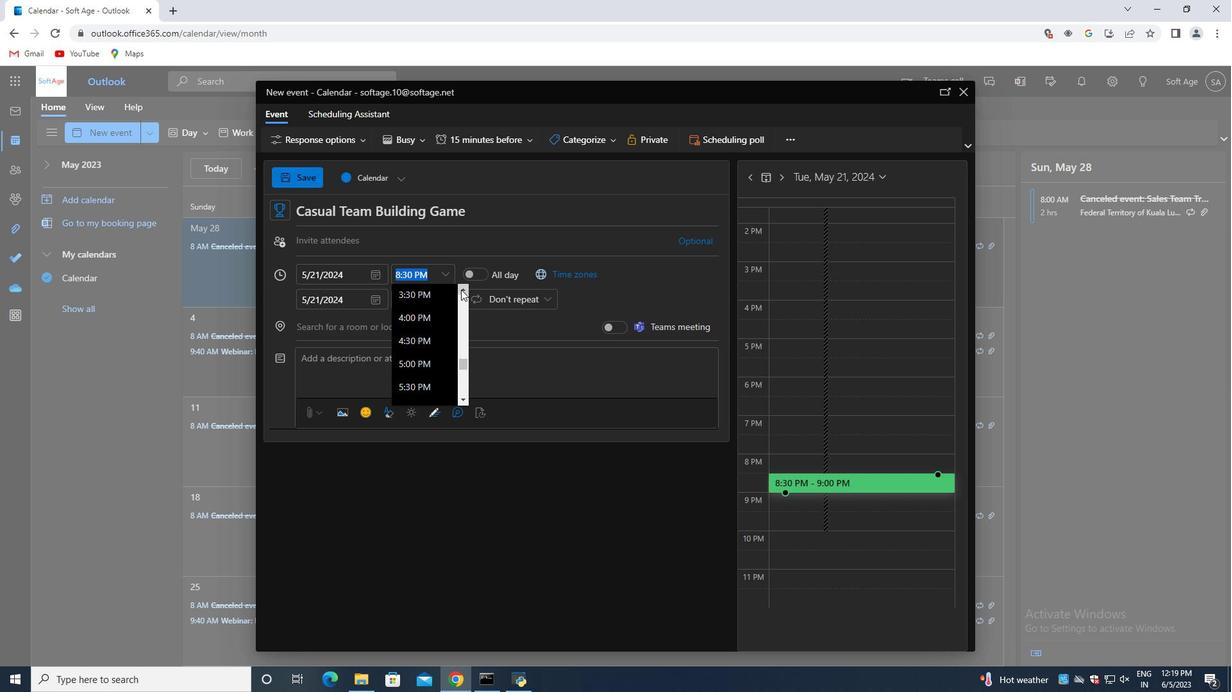 
Action: Mouse pressed left at (461, 289)
Screenshot: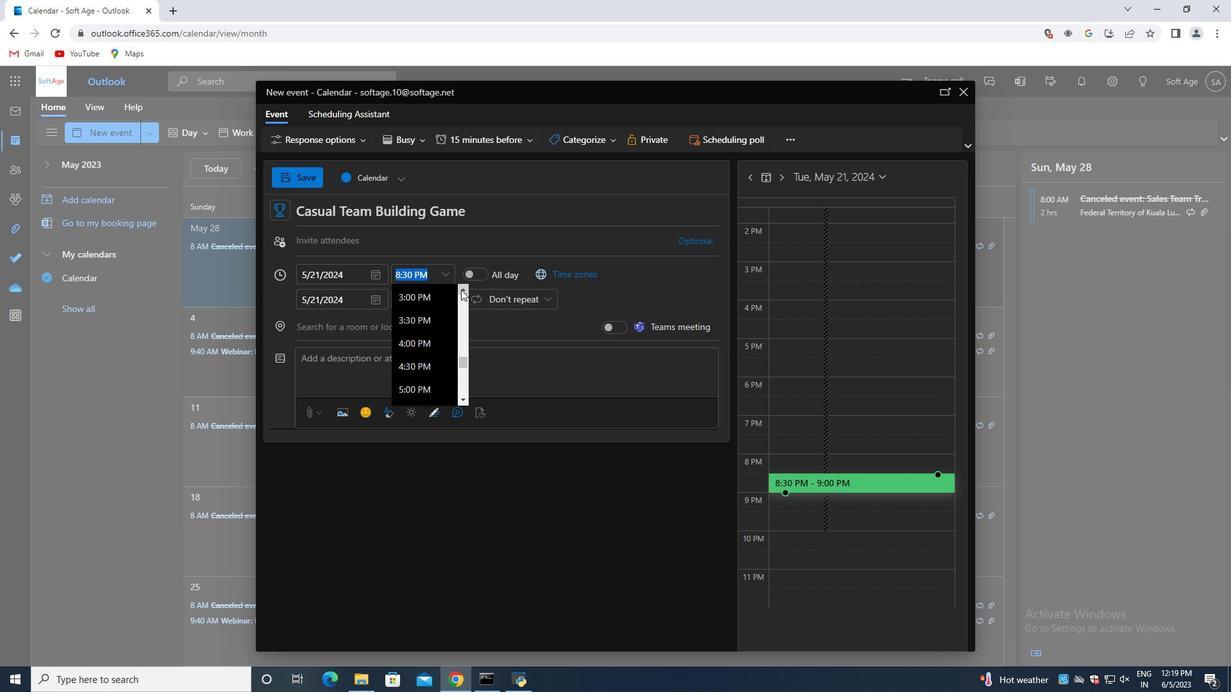 
Action: Mouse pressed left at (461, 289)
Screenshot: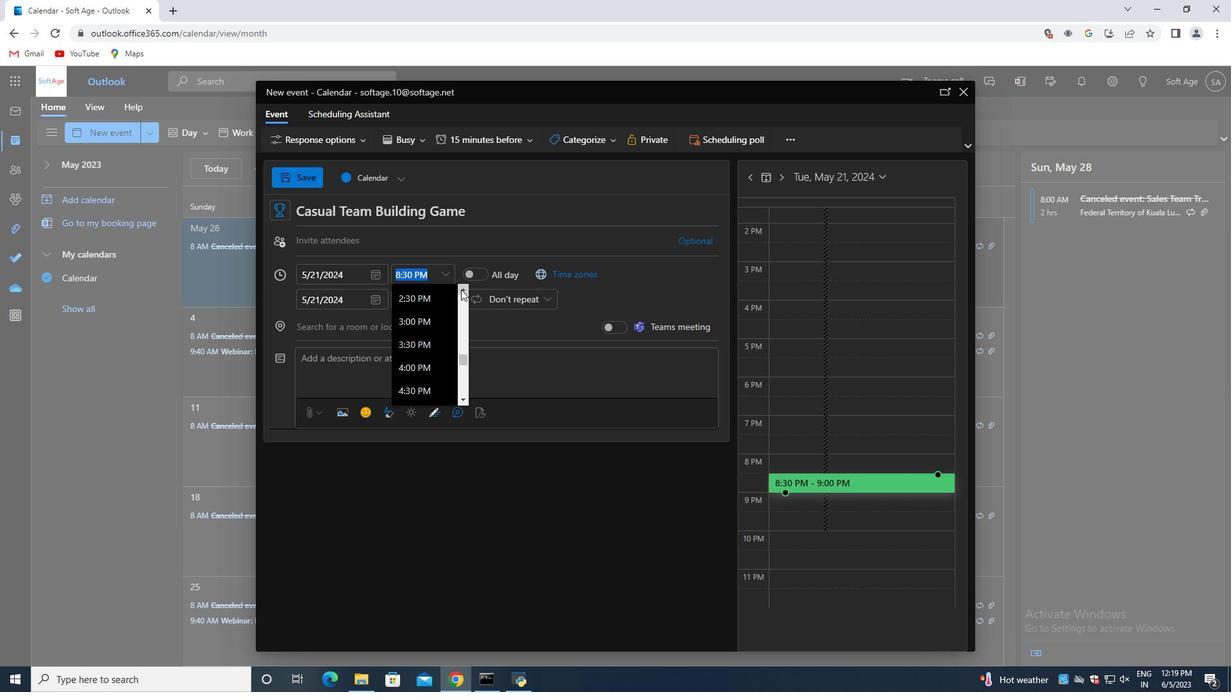 
Action: Mouse pressed left at (461, 289)
Screenshot: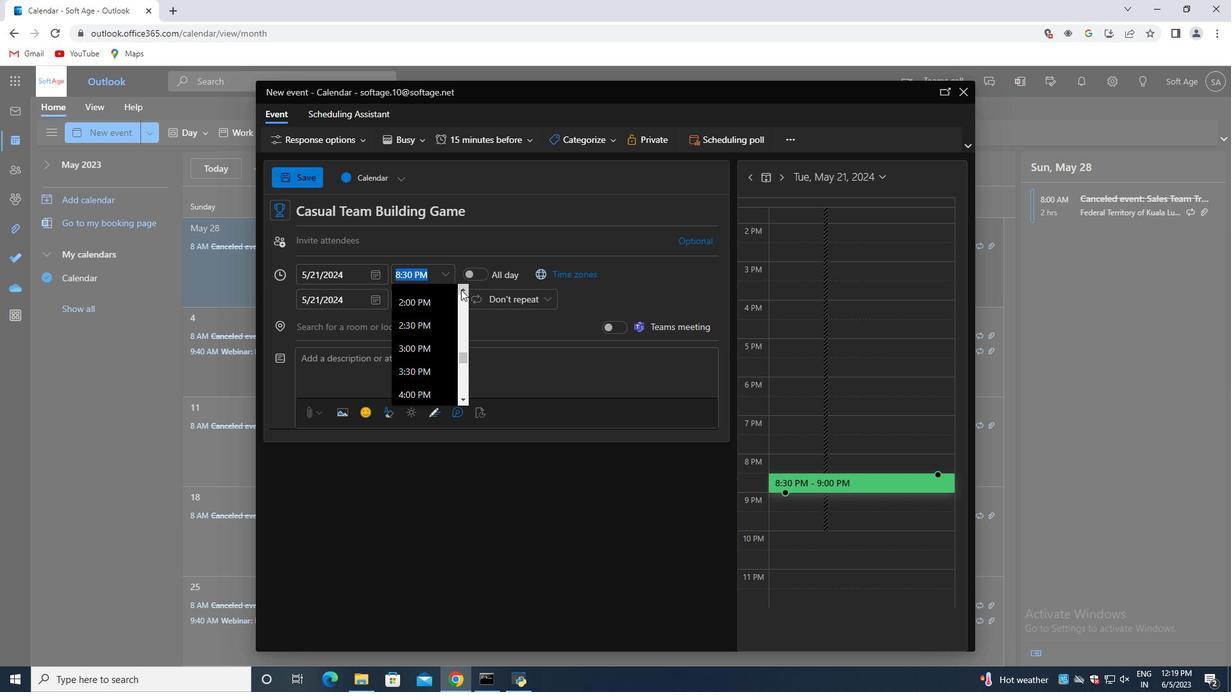 
Action: Mouse pressed left at (461, 289)
Screenshot: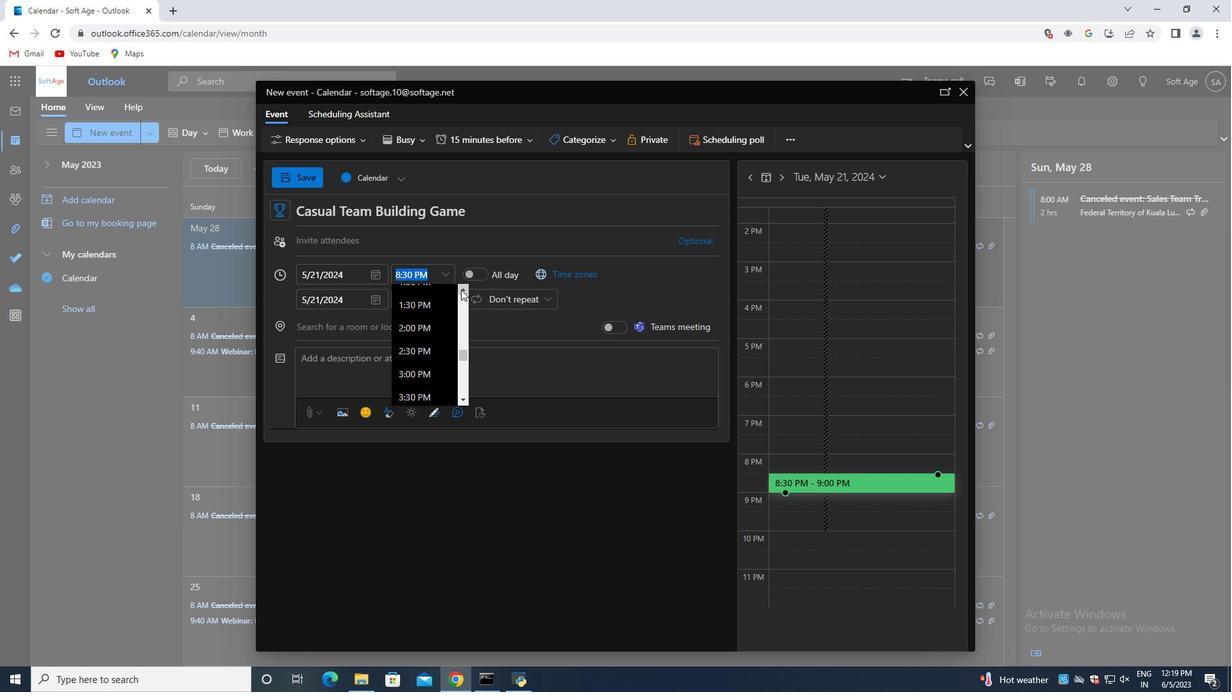 
Action: Mouse pressed left at (461, 289)
Screenshot: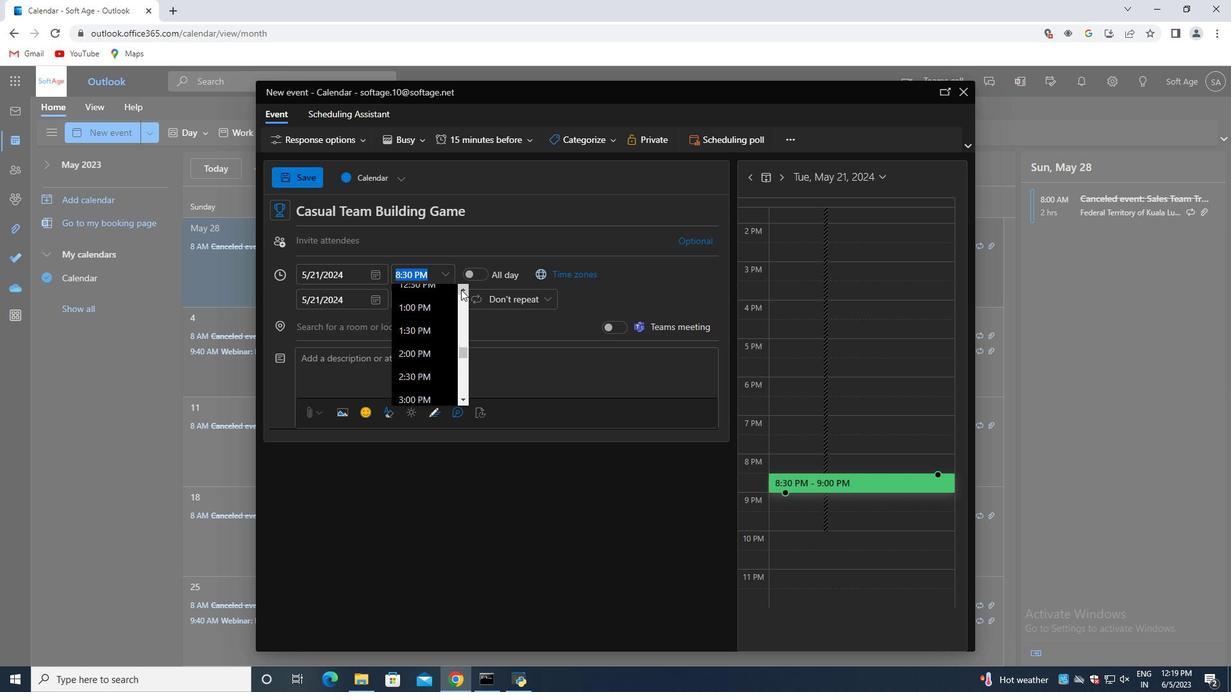 
Action: Mouse pressed left at (461, 289)
Screenshot: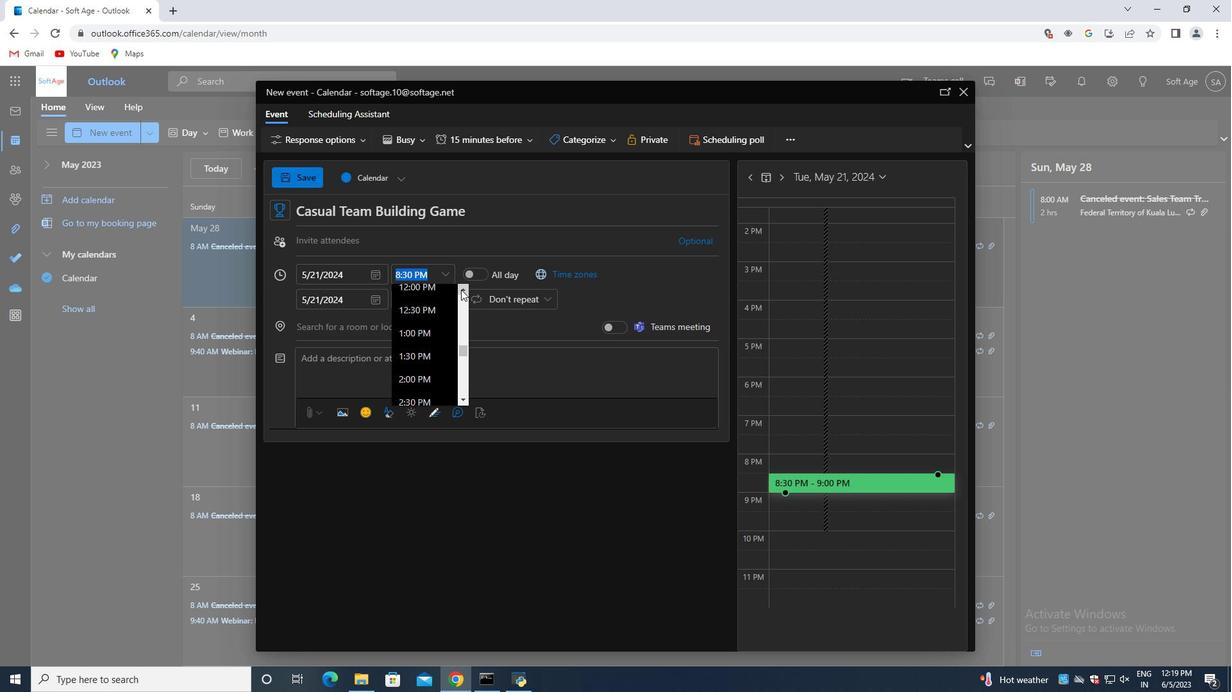 
Action: Mouse pressed left at (461, 289)
Screenshot: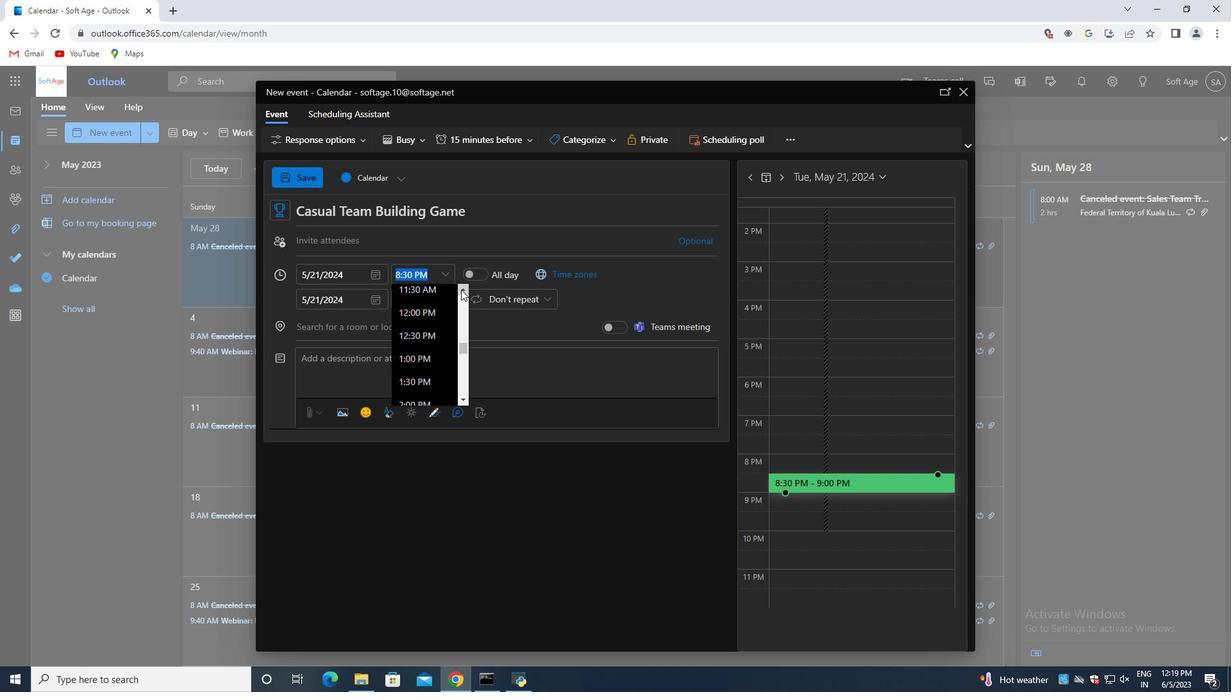 
Action: Mouse pressed left at (461, 289)
Screenshot: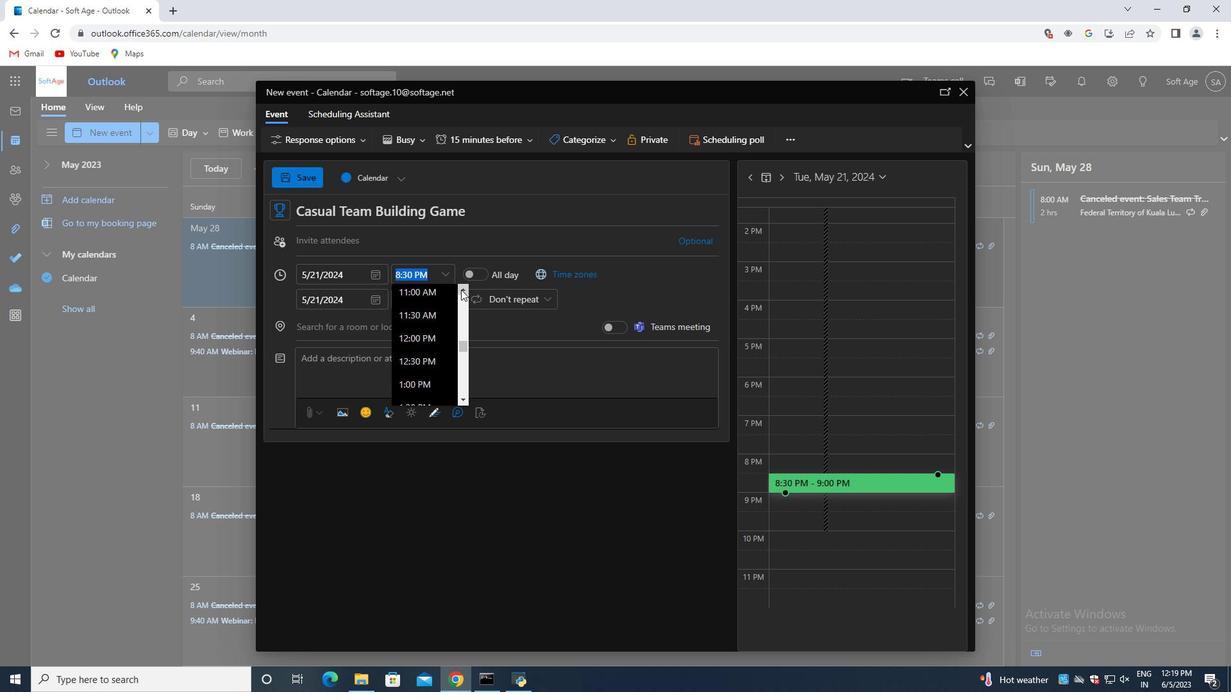 
Action: Mouse pressed left at (461, 289)
Screenshot: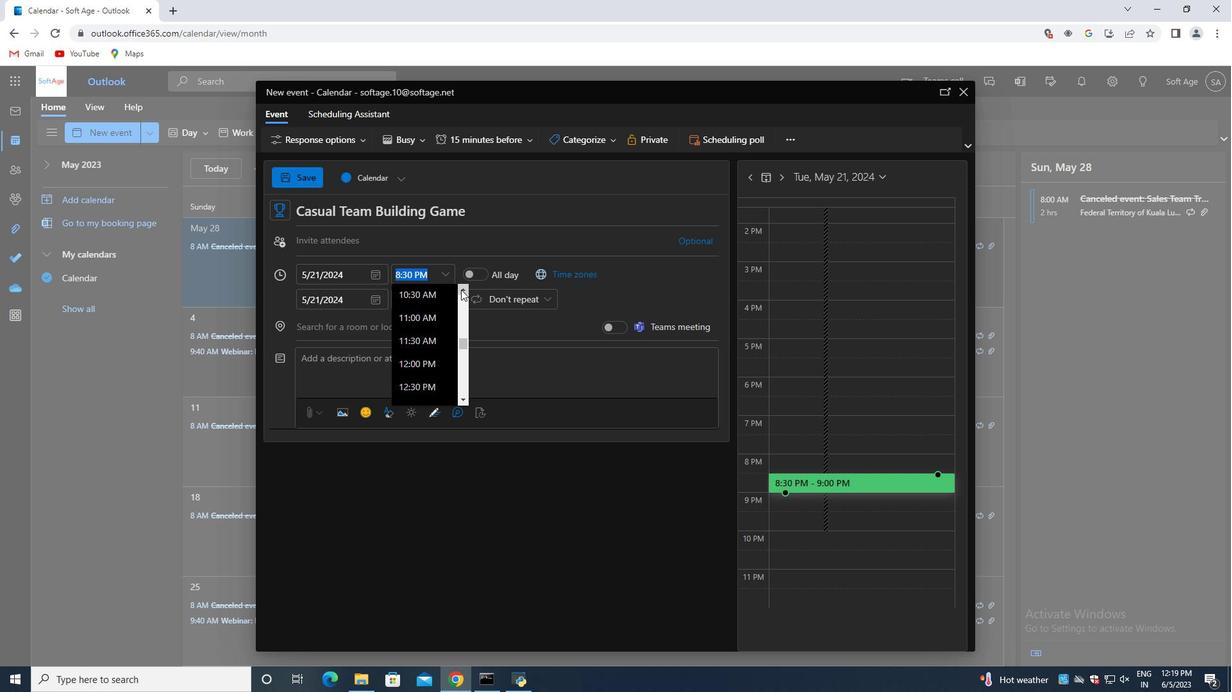 
Action: Mouse pressed left at (461, 289)
Screenshot: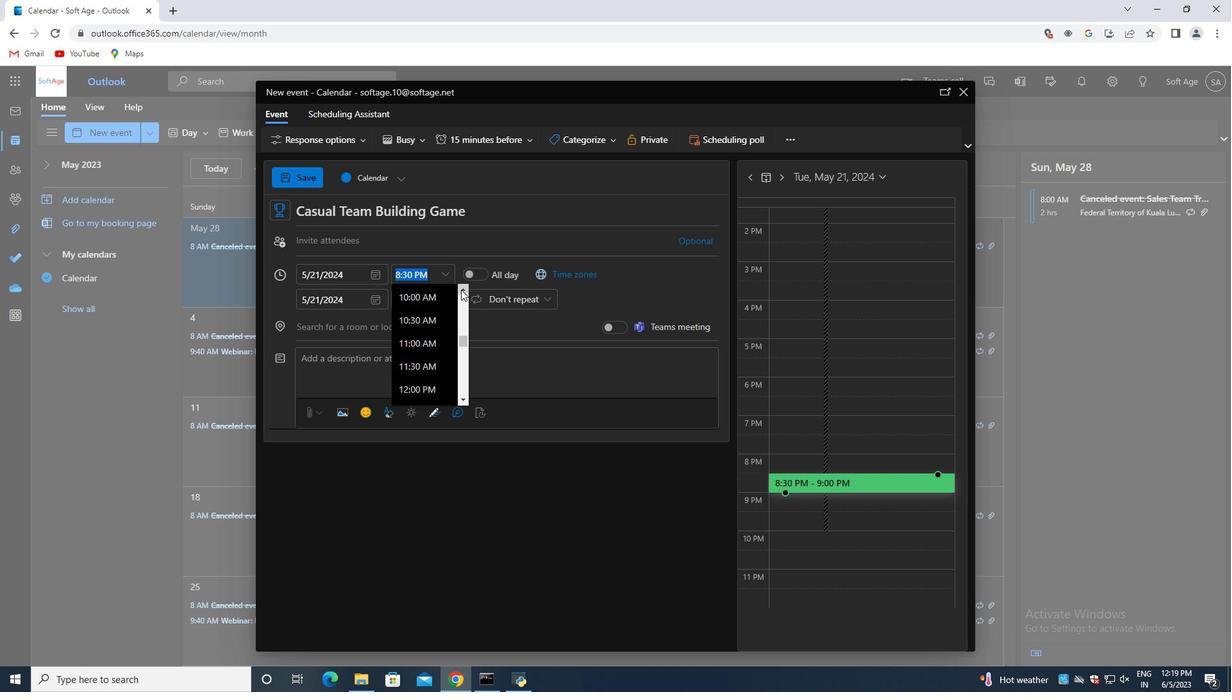 
Action: Mouse pressed left at (461, 289)
Screenshot: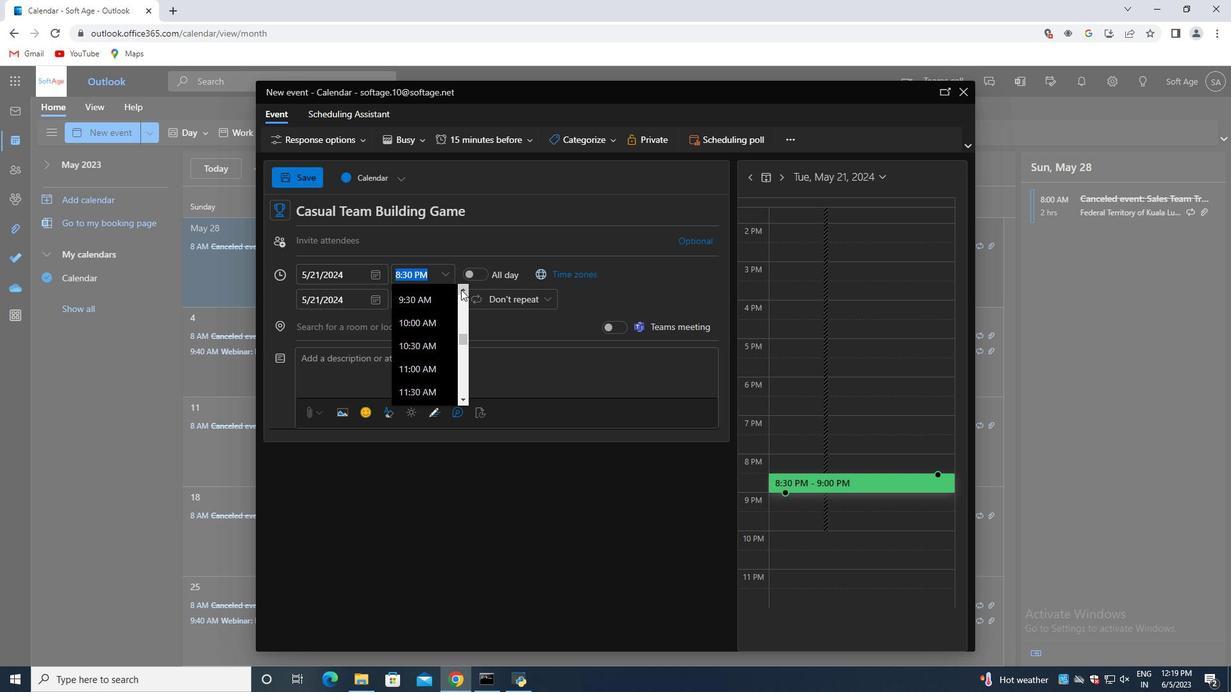 
Action: Mouse pressed left at (461, 289)
Screenshot: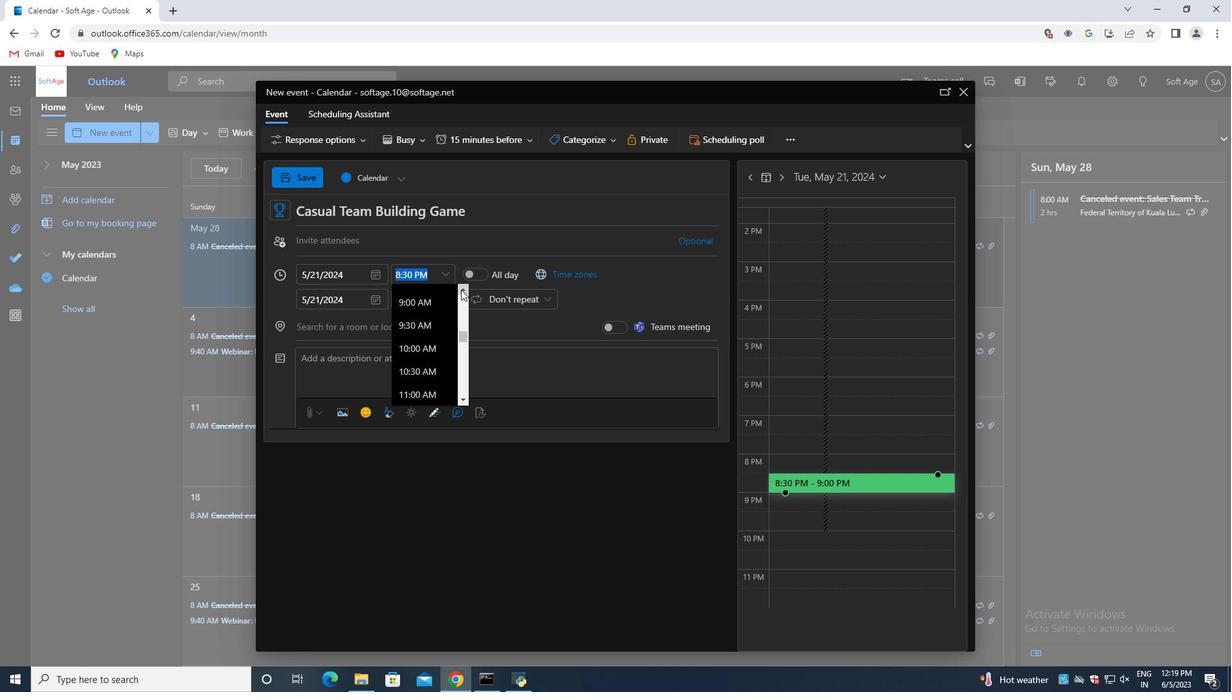 
Action: Mouse pressed left at (461, 289)
Screenshot: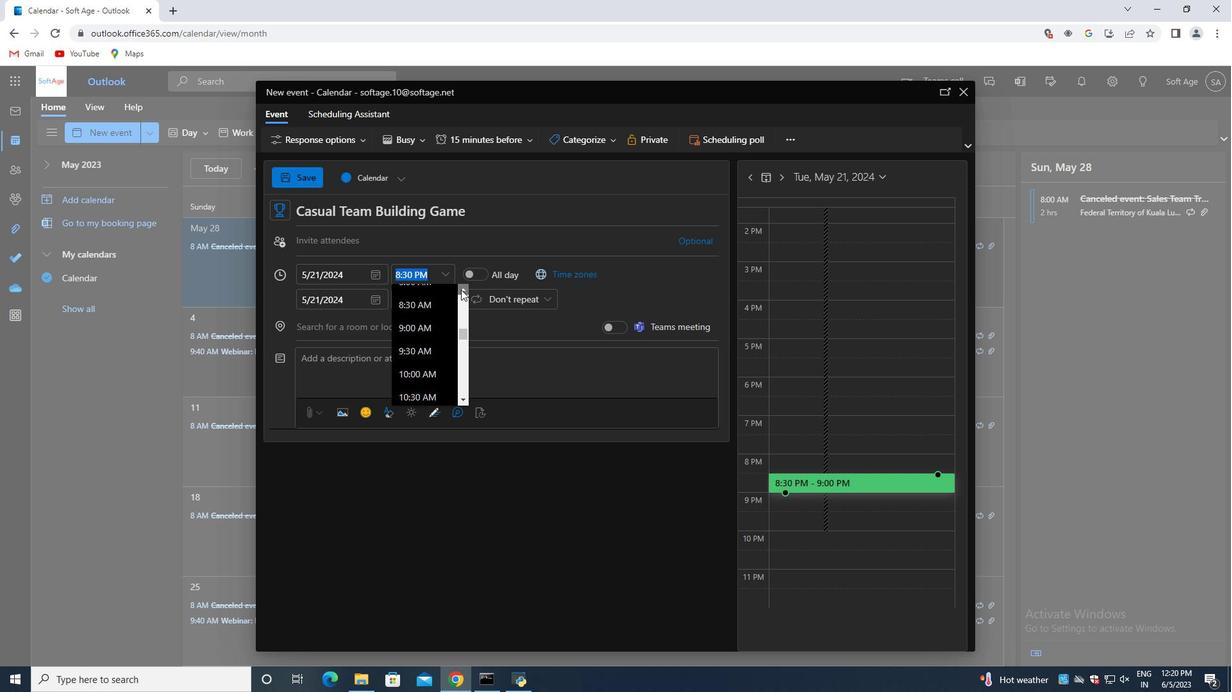 
Action: Mouse pressed left at (461, 289)
Screenshot: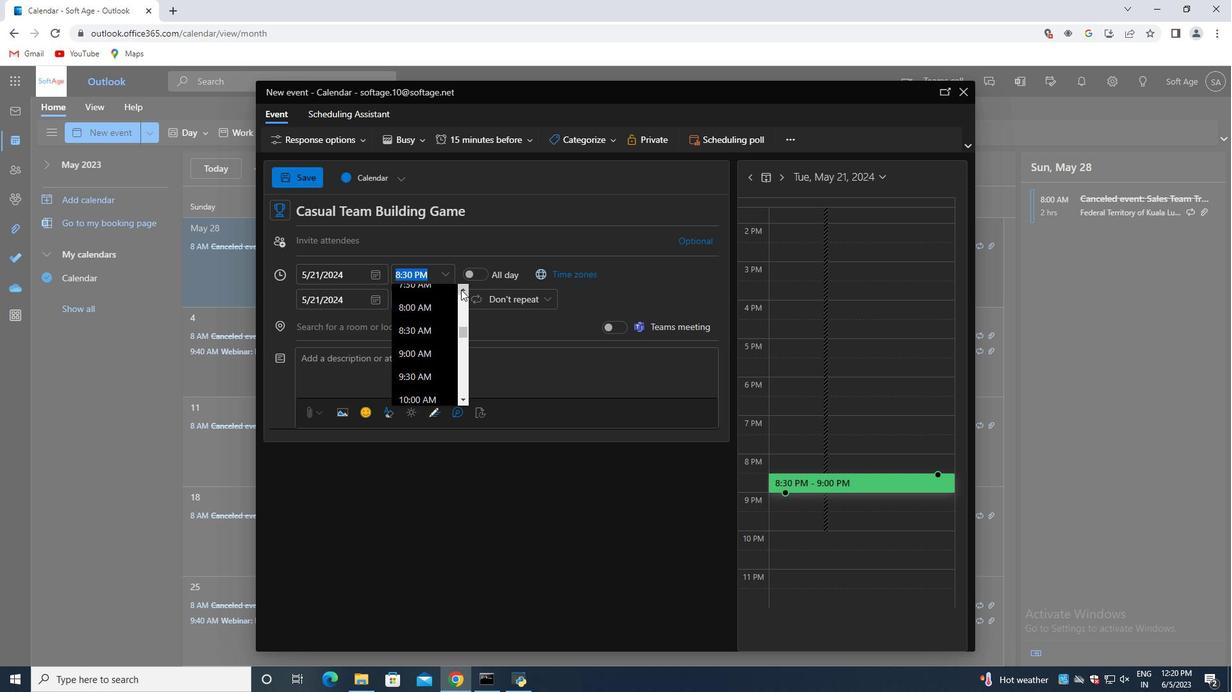 
Action: Mouse moved to (418, 307)
Screenshot: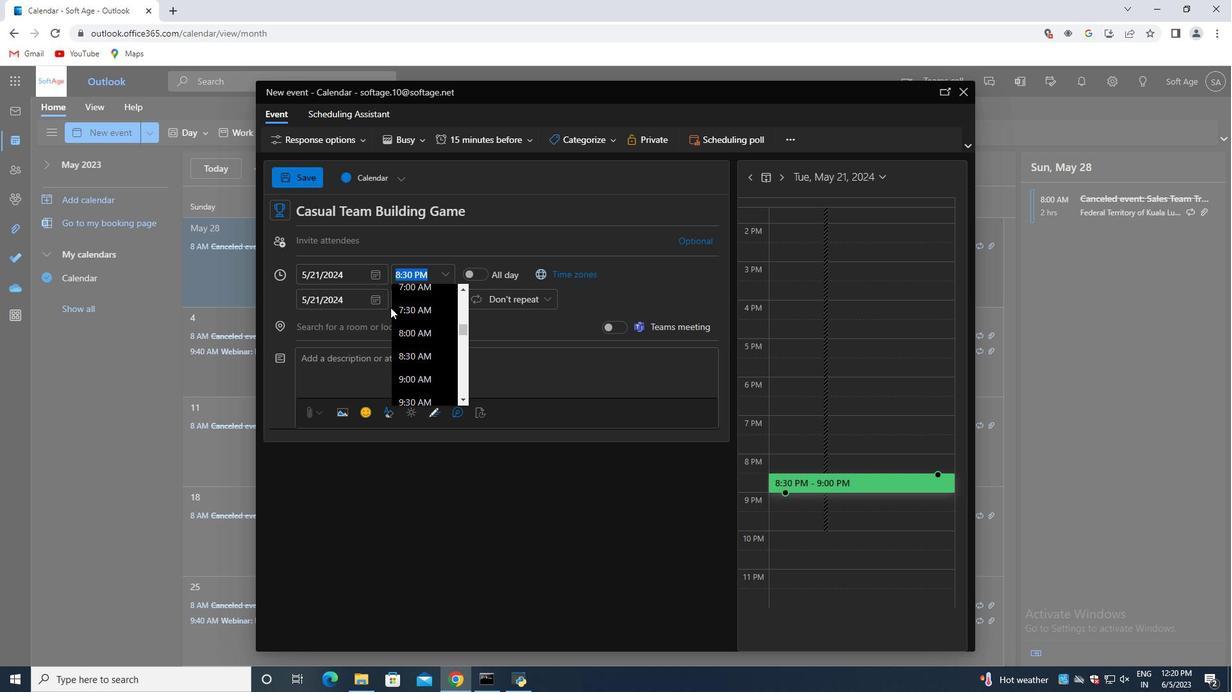 
Action: Mouse pressed left at (418, 307)
Screenshot: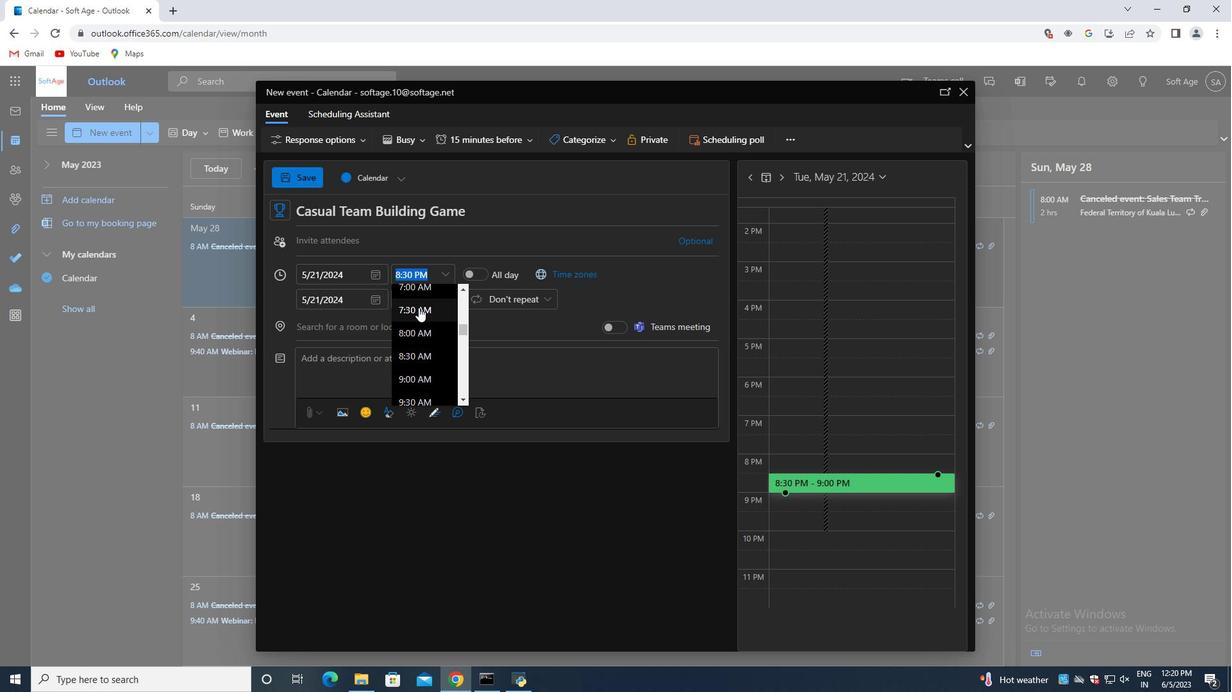 
Action: Mouse moved to (419, 306)
Screenshot: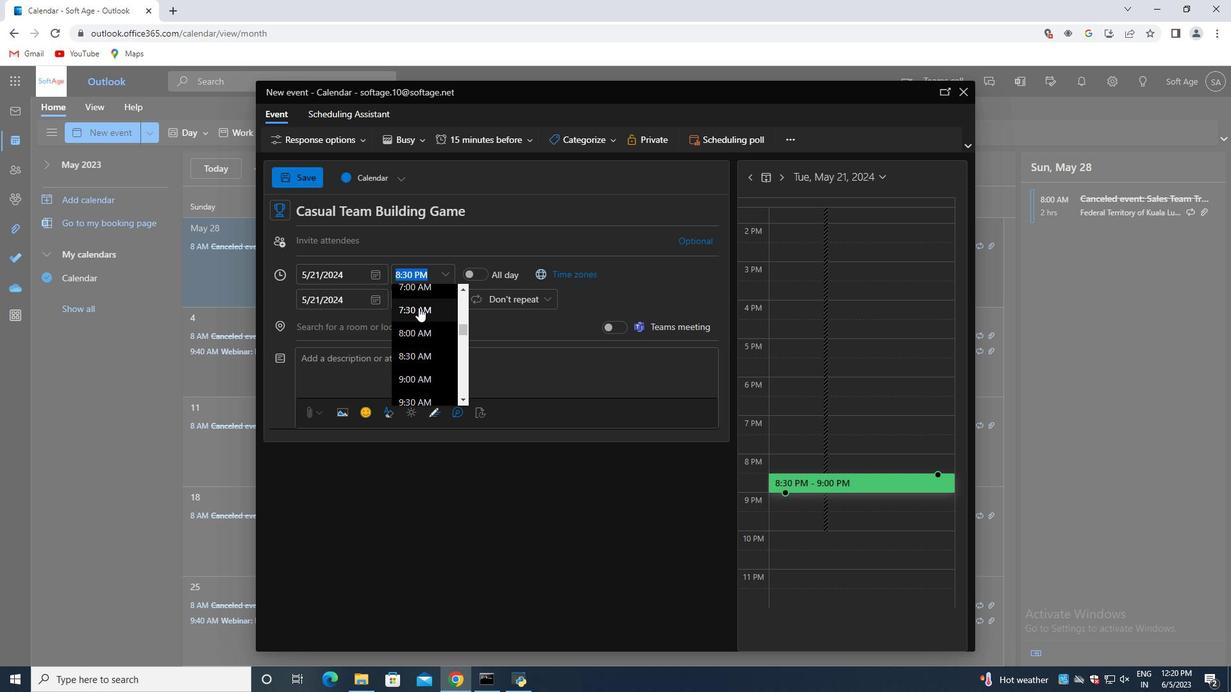 
Action: Key pressed <Key.left><Key.left><Key.left><Key.left><Key.backspace>5
Screenshot: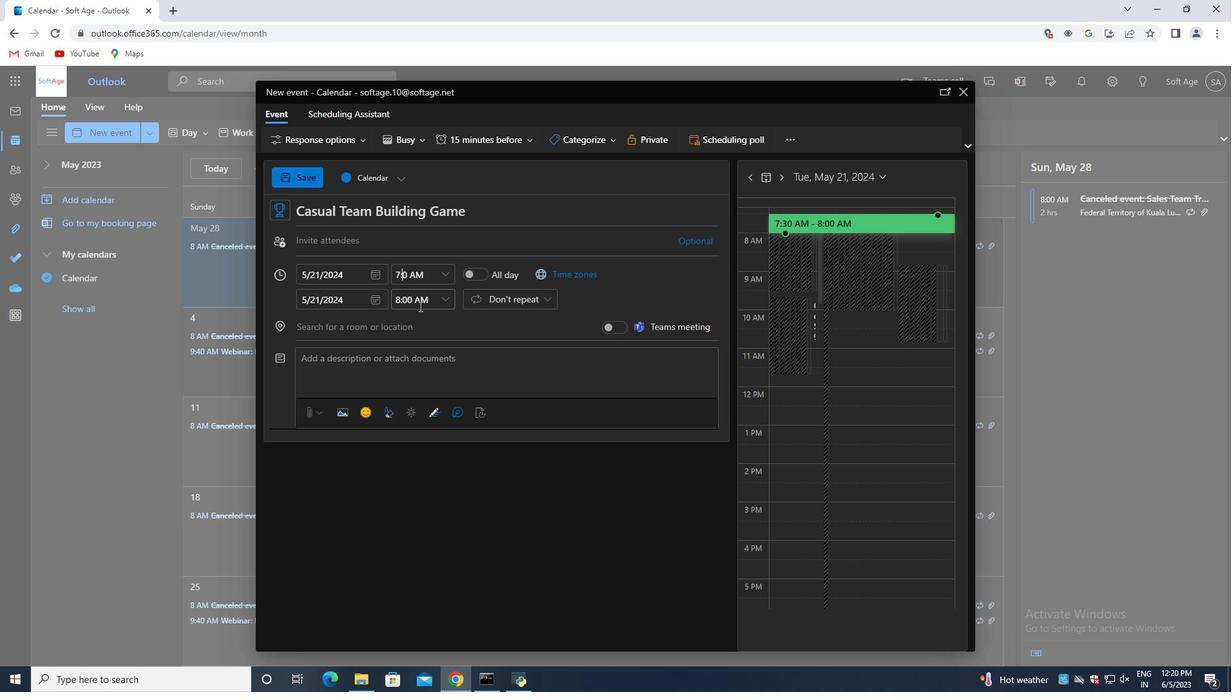 
Action: Mouse moved to (448, 300)
Screenshot: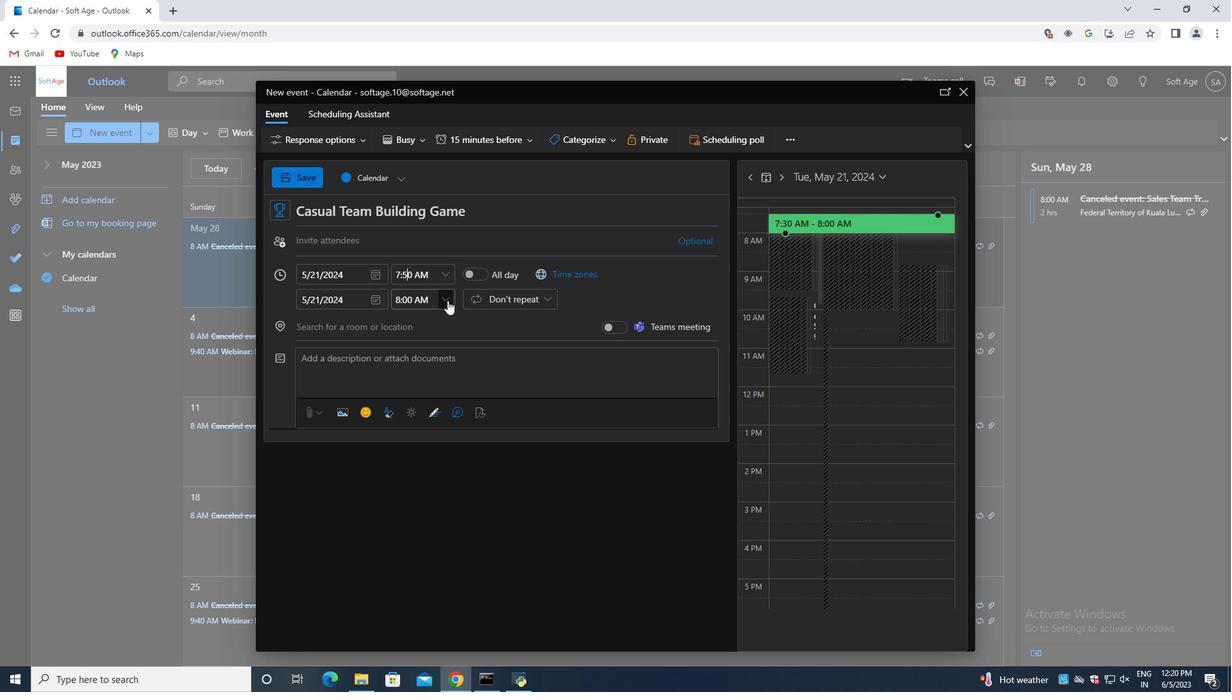 
Action: Mouse pressed left at (448, 300)
Screenshot: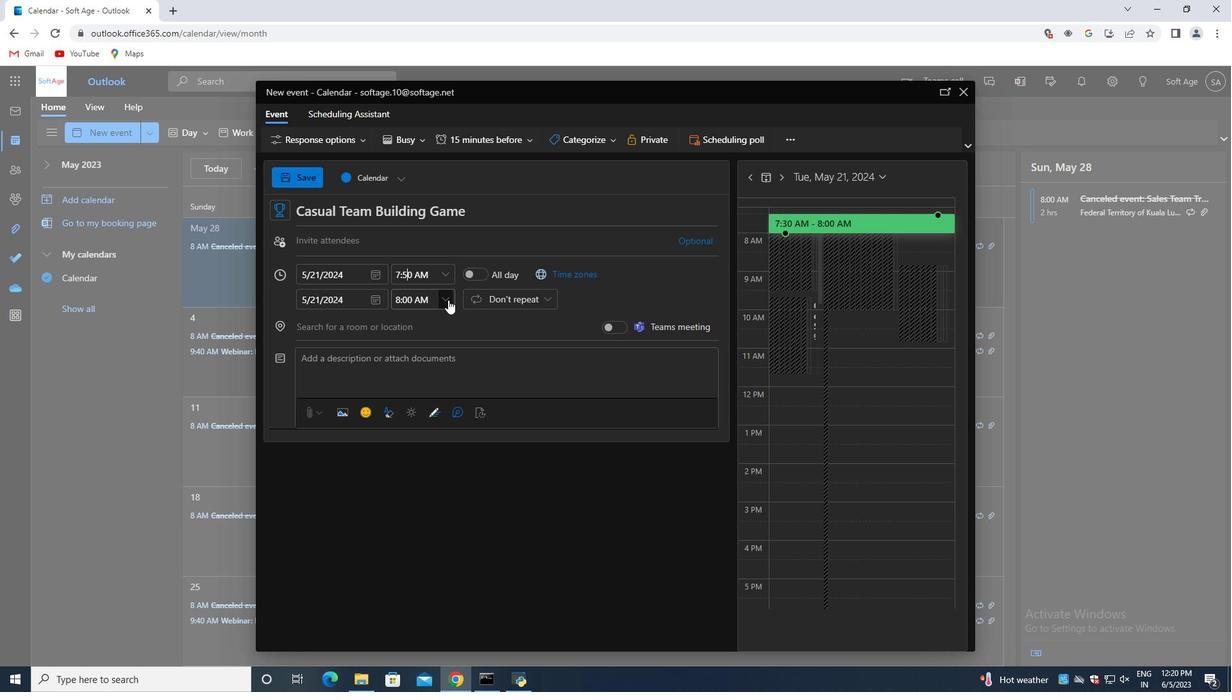 
Action: Mouse moved to (434, 389)
Screenshot: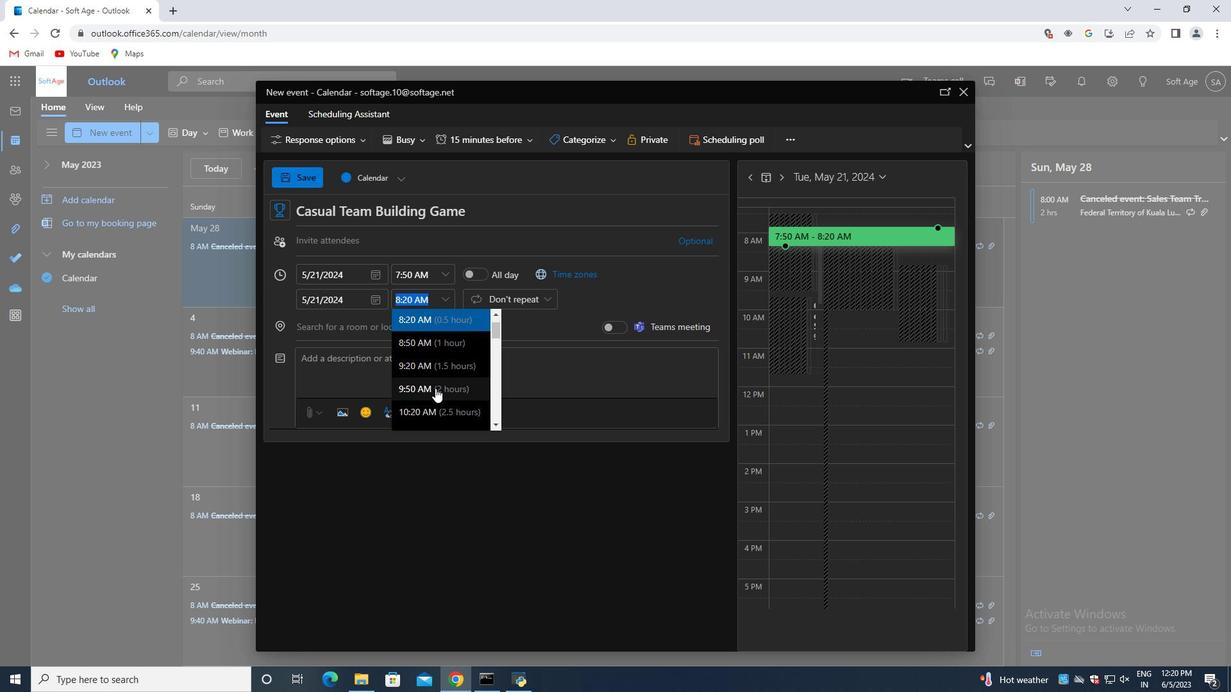 
Action: Mouse pressed left at (434, 389)
Screenshot: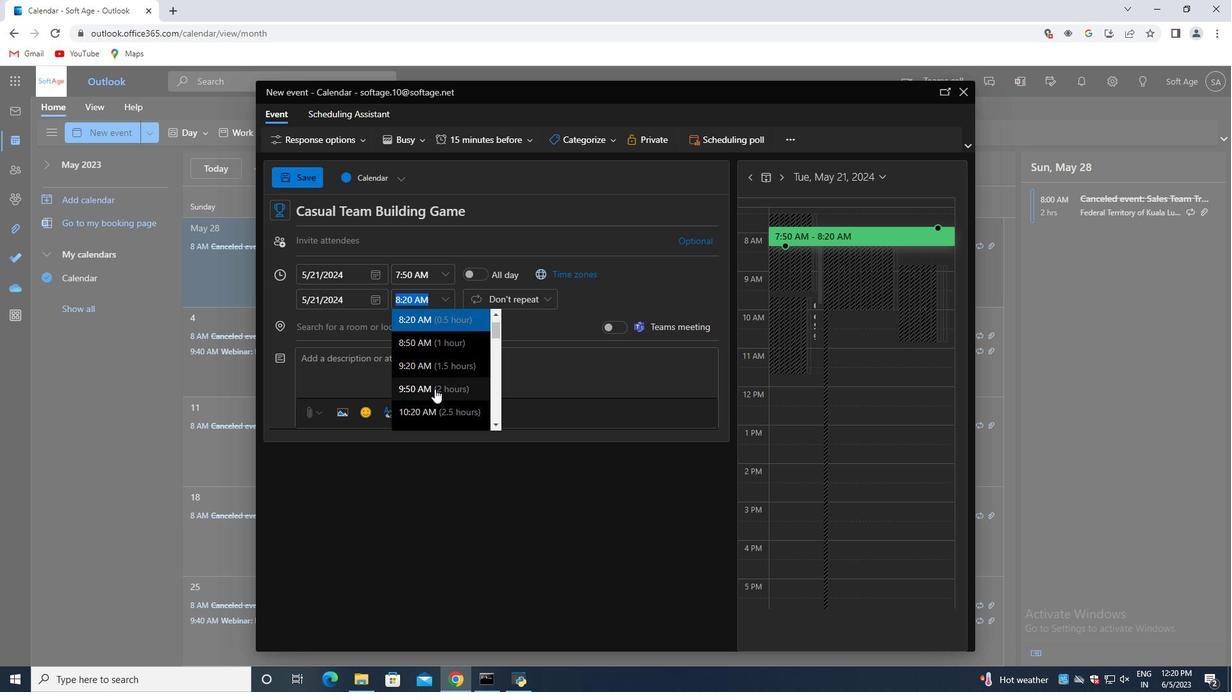 
Action: Mouse moved to (339, 242)
Screenshot: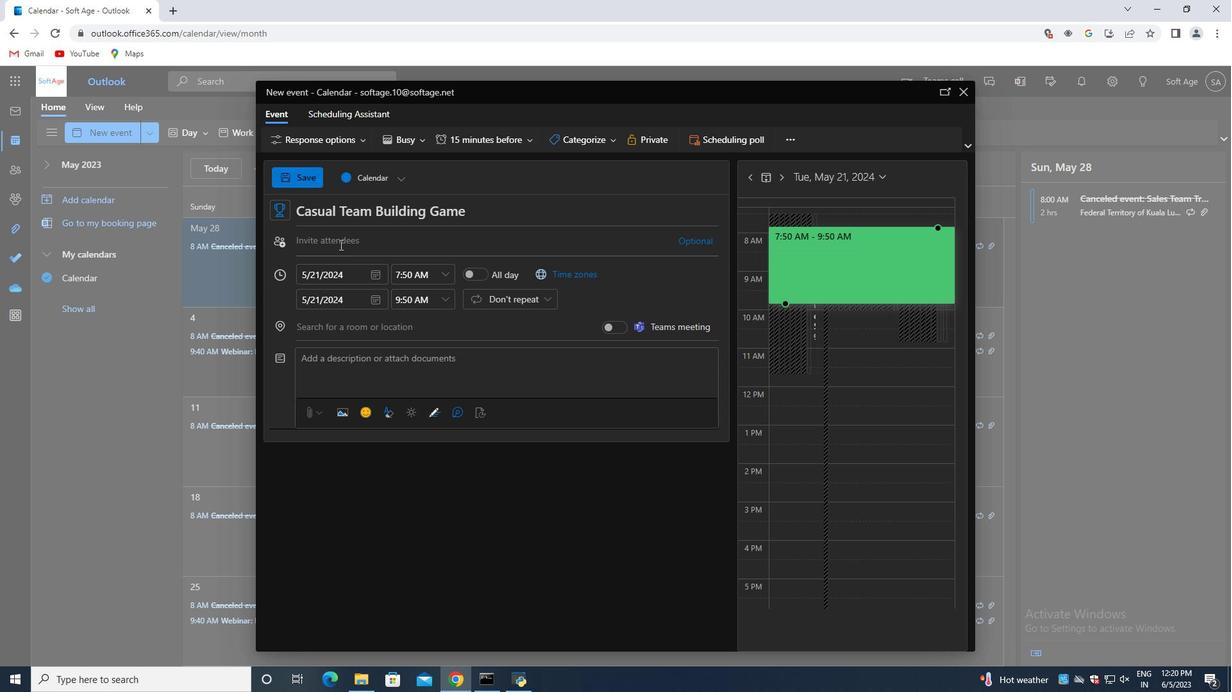 
Action: Mouse pressed left at (339, 242)
Screenshot: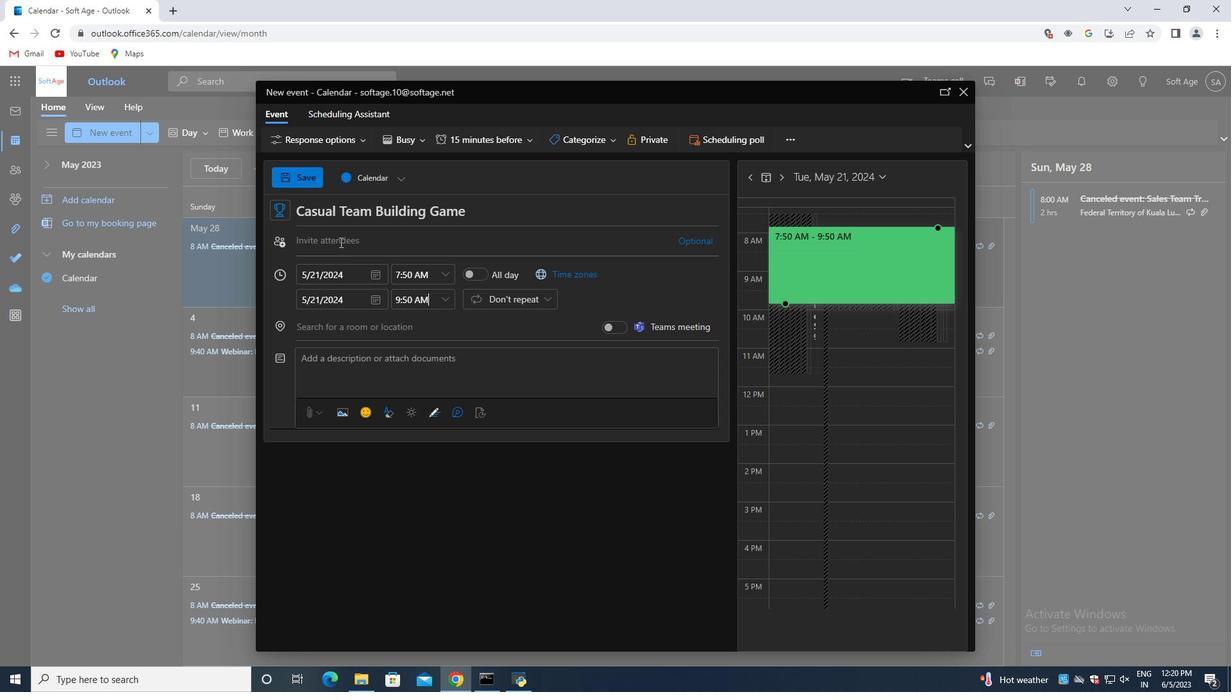 
Action: Mouse moved to (340, 241)
Screenshot: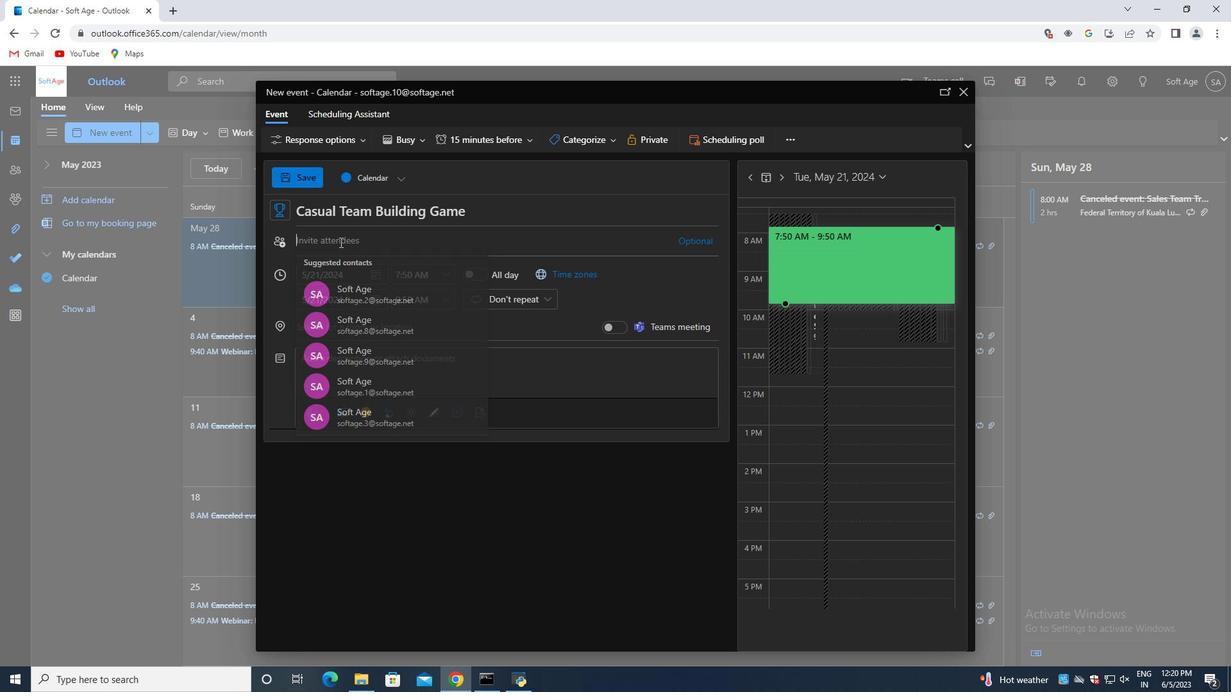 
Action: Key pressed softage.1<Key.shift>@softage.net<Key.enter>softage.2<Key.shift><Key.shift><Key.shift><Key.shift><Key.shift><Key.shift><Key.shift><Key.shift><Key.shift>@softage.net<Key.enter>
Screenshot: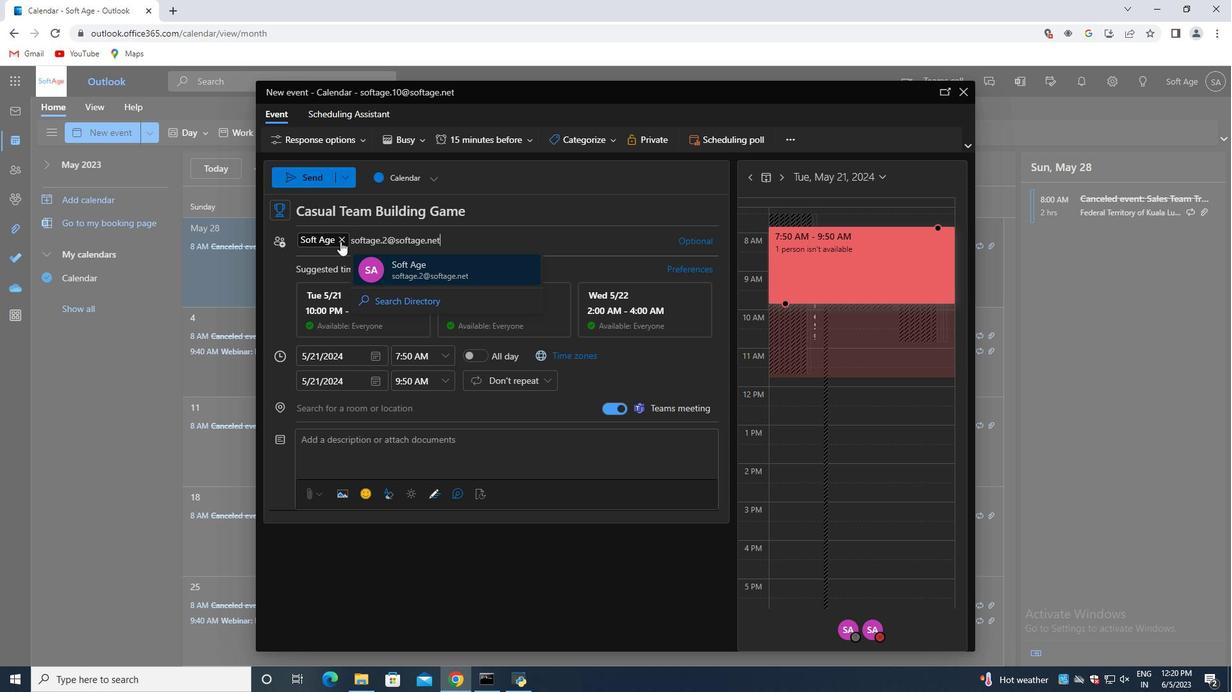 
Action: Mouse moved to (473, 142)
Screenshot: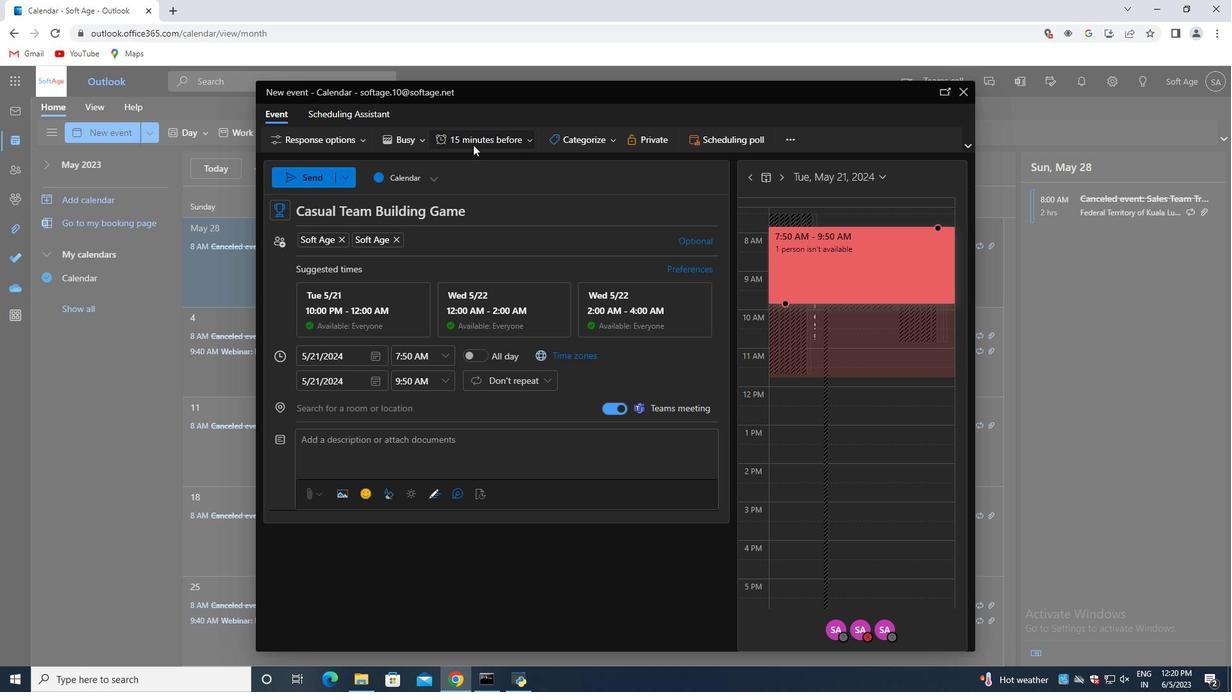 
Action: Mouse pressed left at (473, 142)
Screenshot: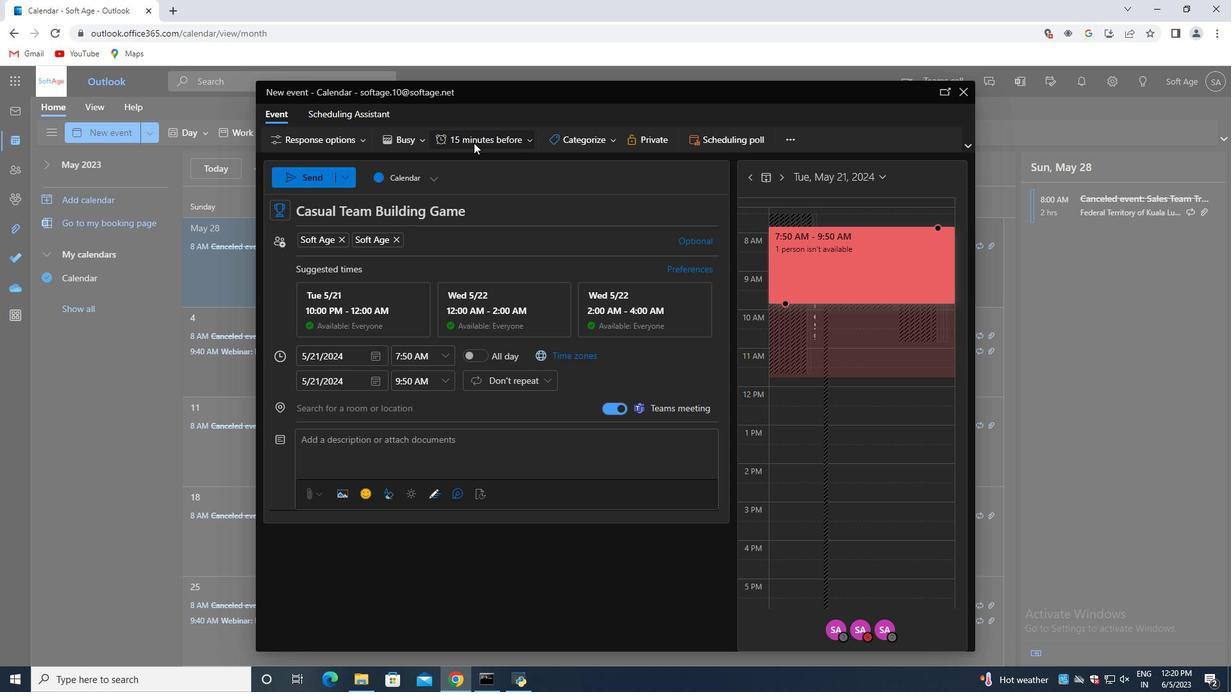 
Action: Mouse moved to (478, 285)
Screenshot: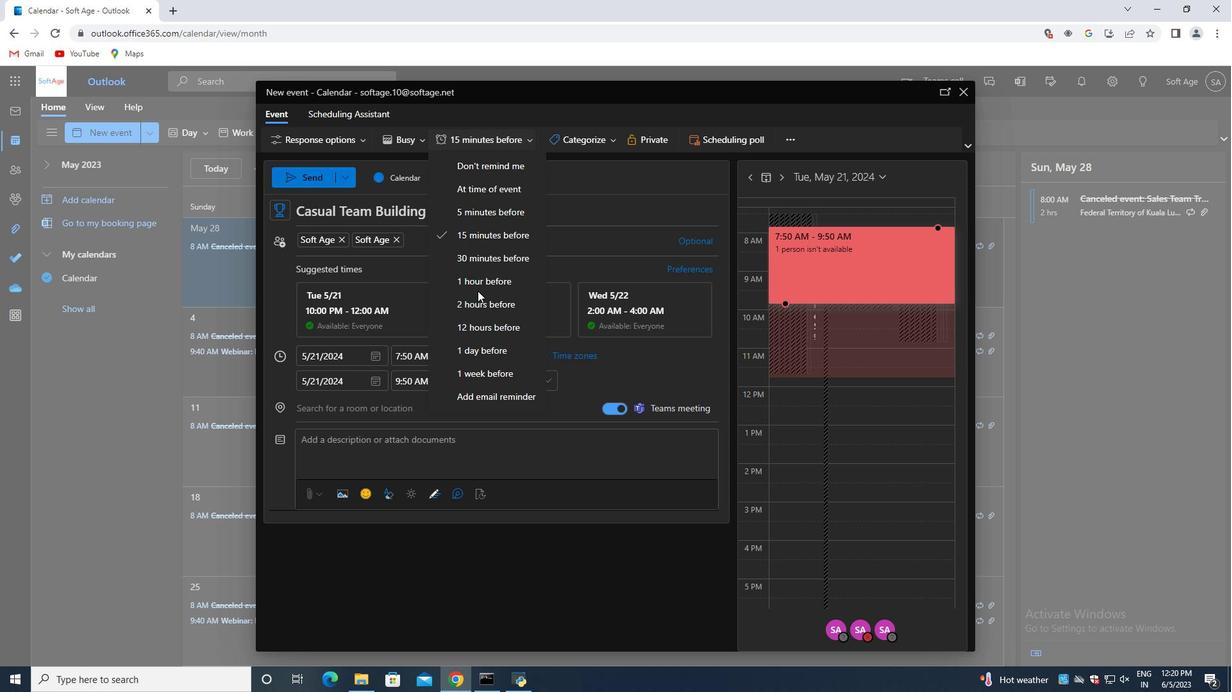 
Action: Mouse pressed left at (478, 285)
Screenshot: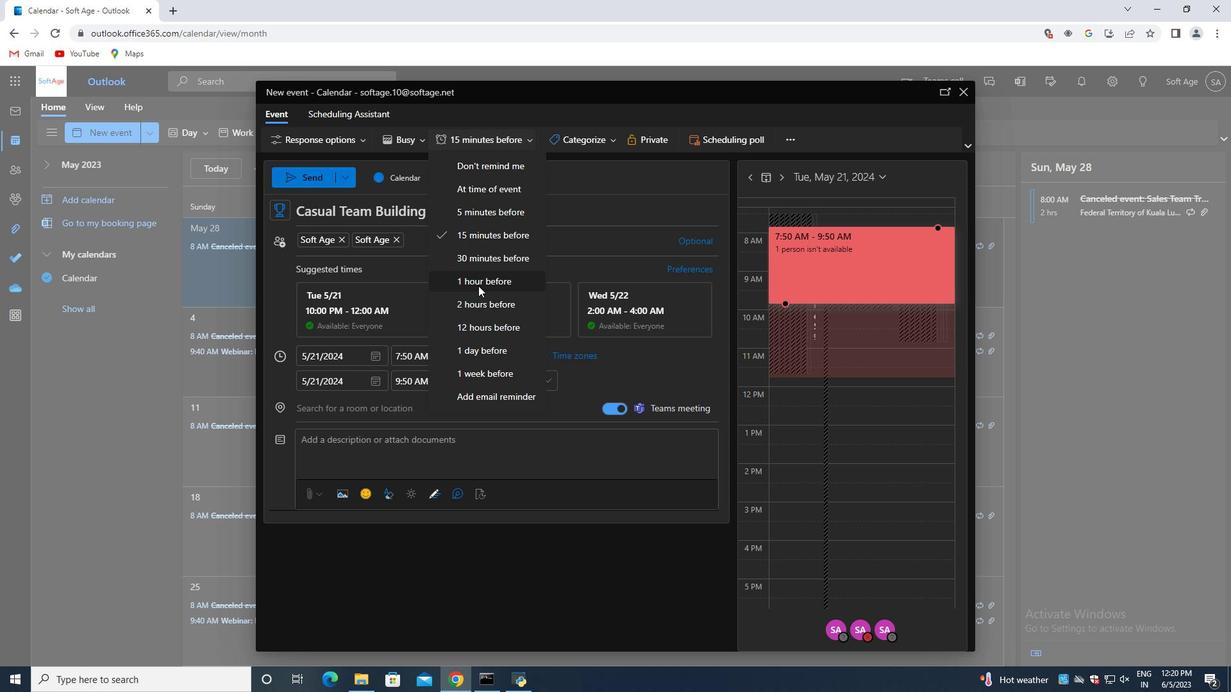 
Action: Mouse moved to (317, 180)
Screenshot: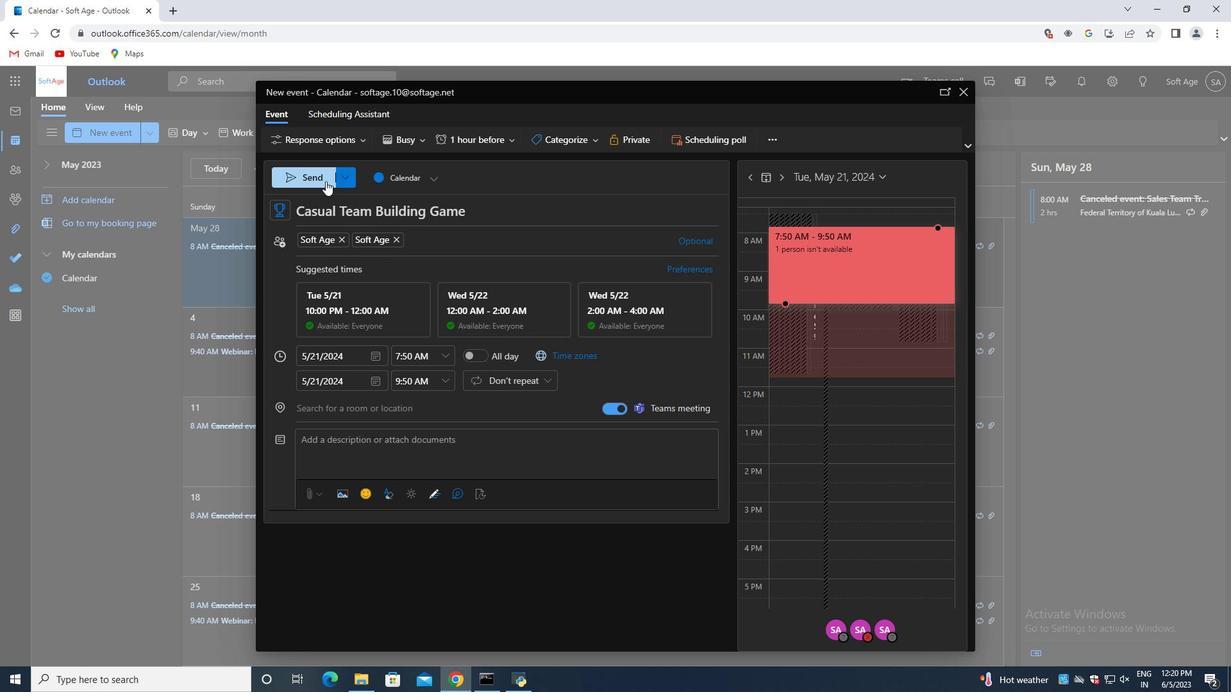 
Action: Mouse pressed left at (317, 180)
Screenshot: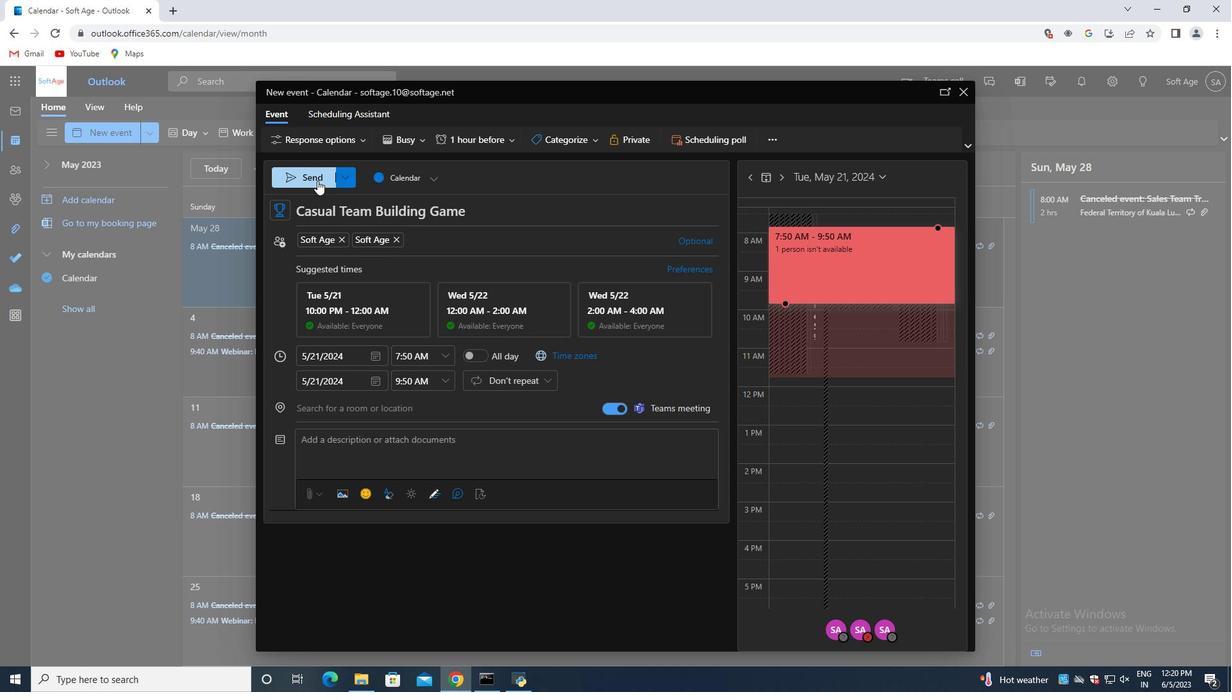 
